Task: Look for gluten-free products only.
Action: Mouse moved to (21, 78)
Screenshot: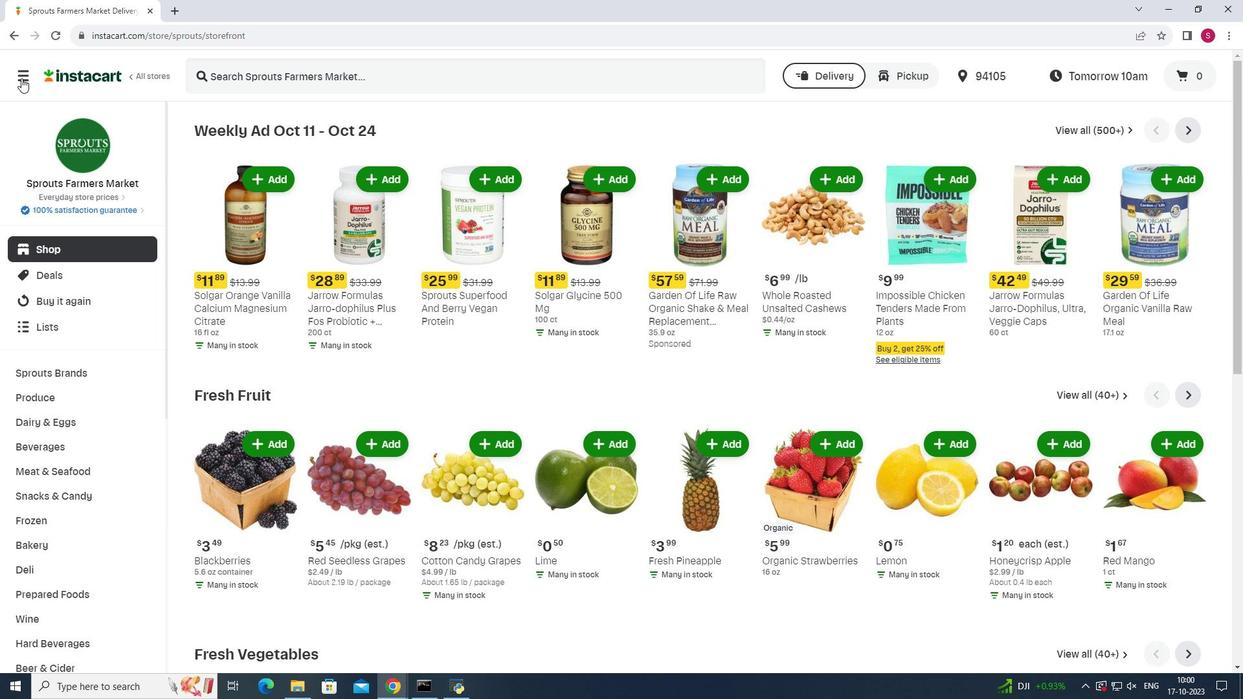 
Action: Mouse pressed left at (21, 78)
Screenshot: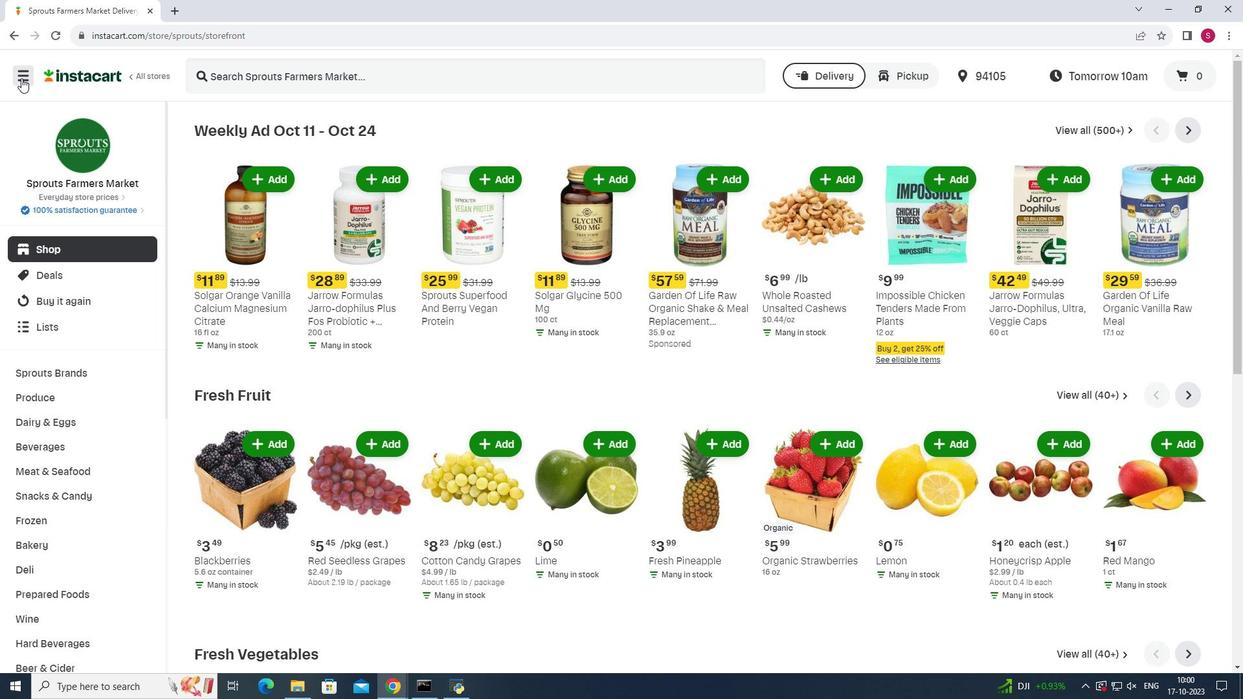 
Action: Mouse moved to (95, 339)
Screenshot: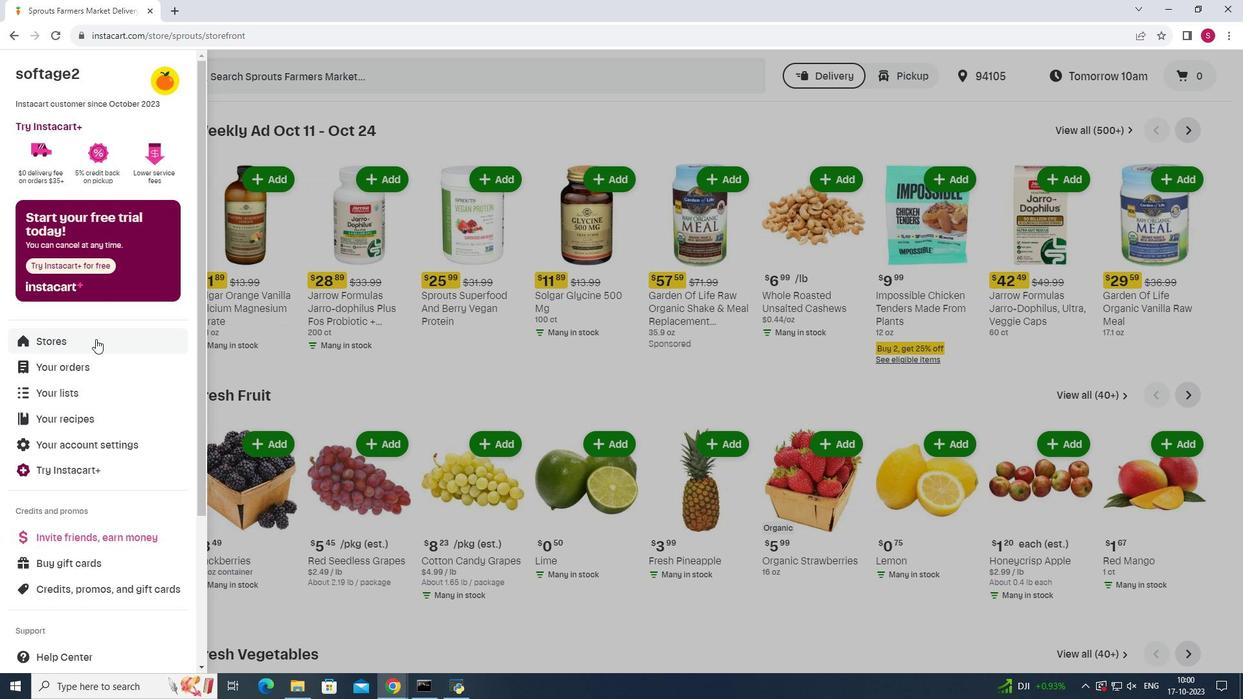
Action: Mouse pressed left at (95, 339)
Screenshot: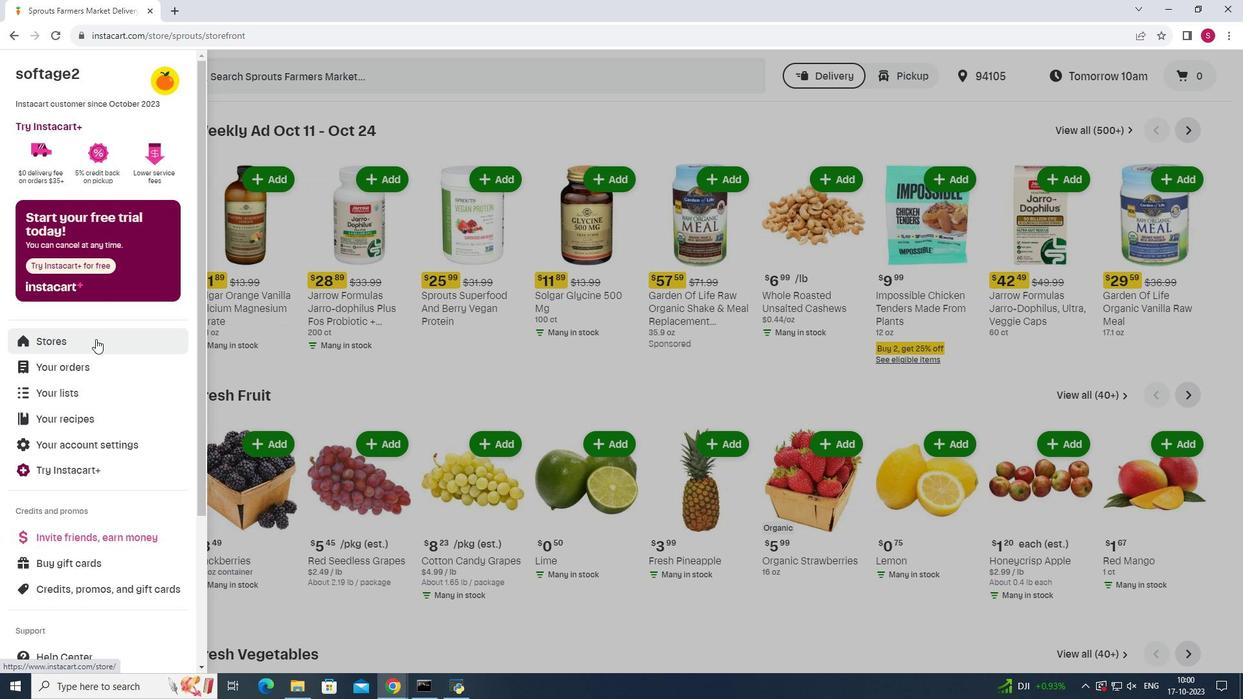 
Action: Mouse moved to (291, 112)
Screenshot: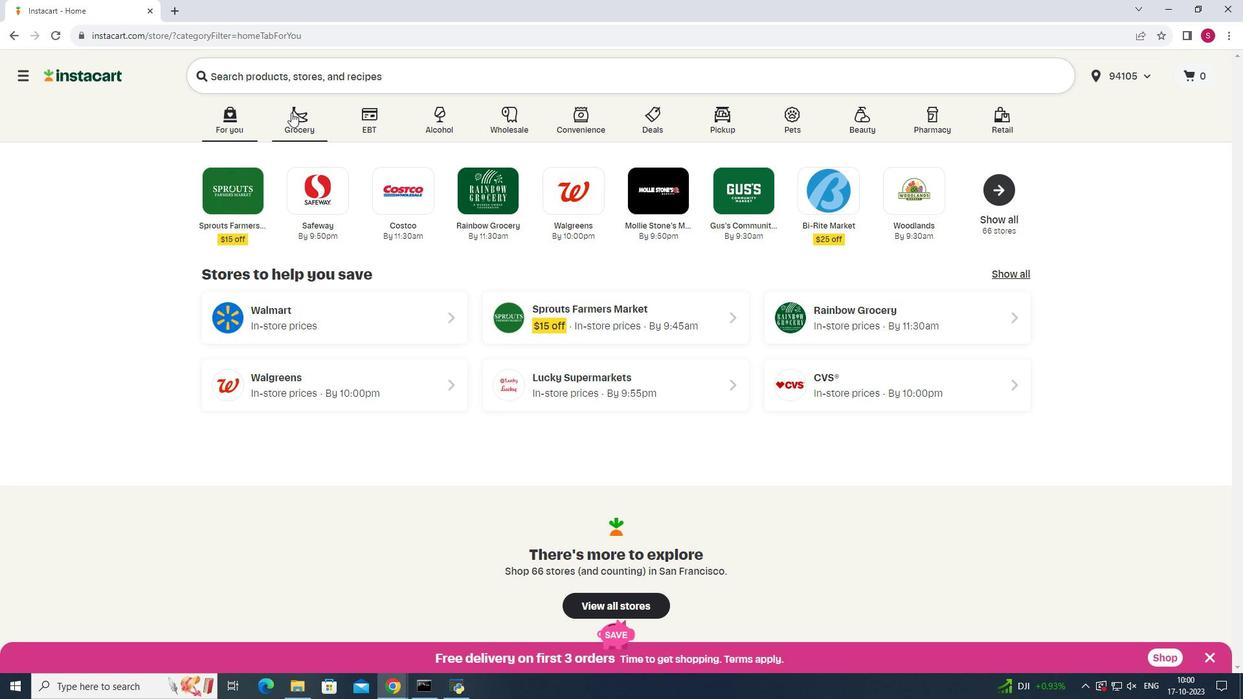 
Action: Mouse pressed left at (291, 112)
Screenshot: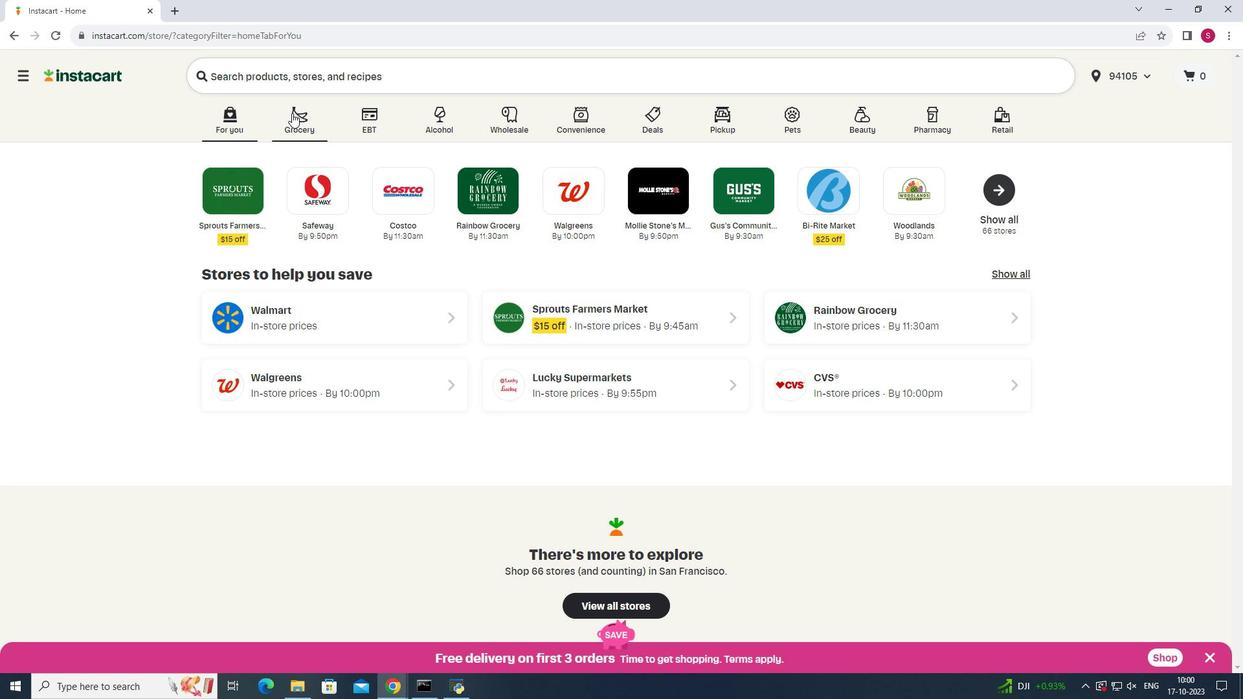 
Action: Mouse moved to (890, 182)
Screenshot: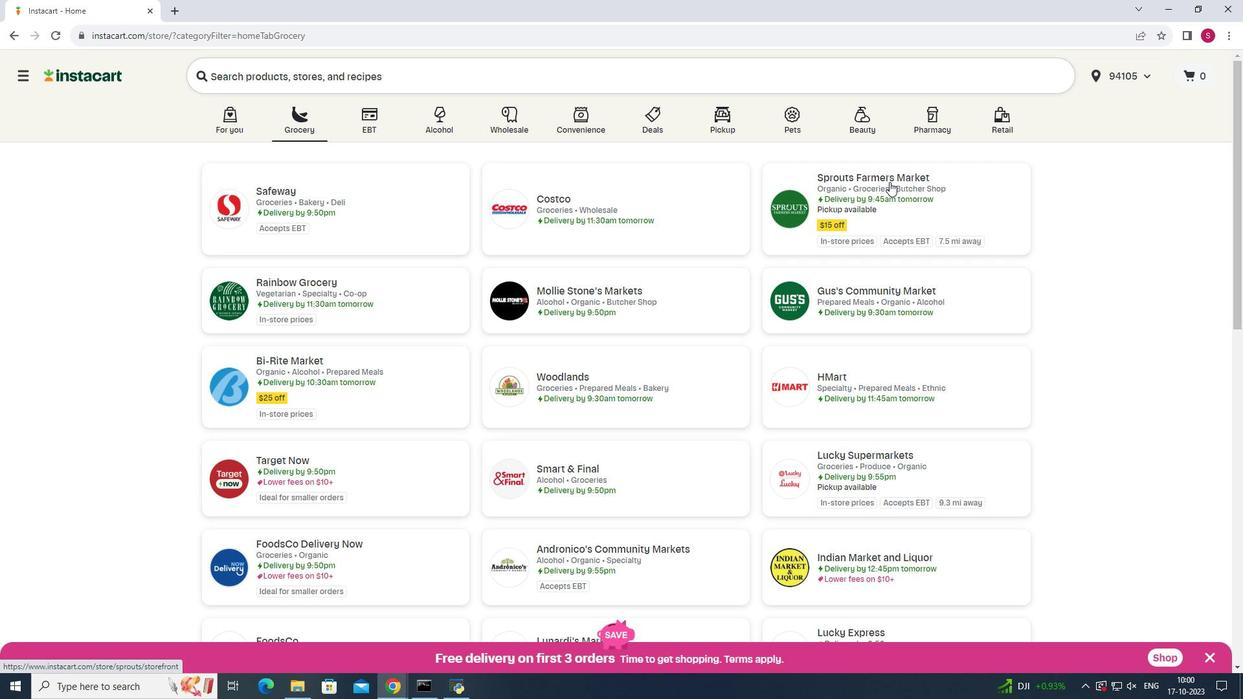 
Action: Mouse pressed left at (890, 182)
Screenshot: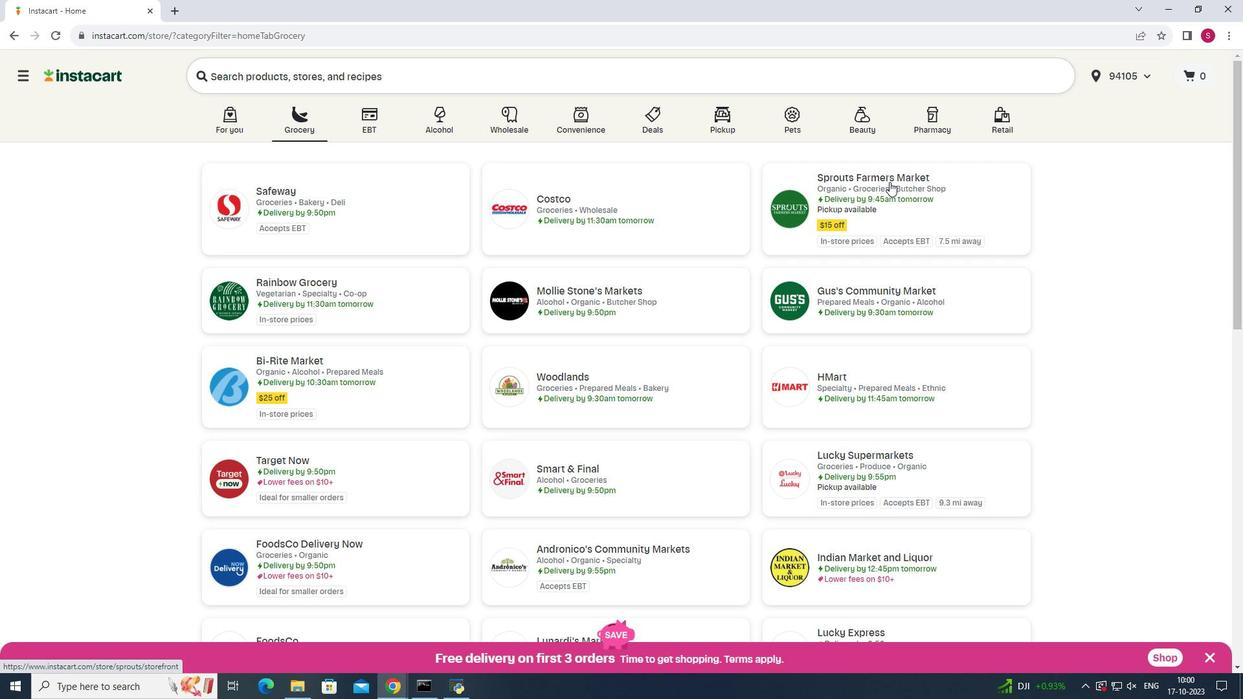 
Action: Mouse moved to (99, 491)
Screenshot: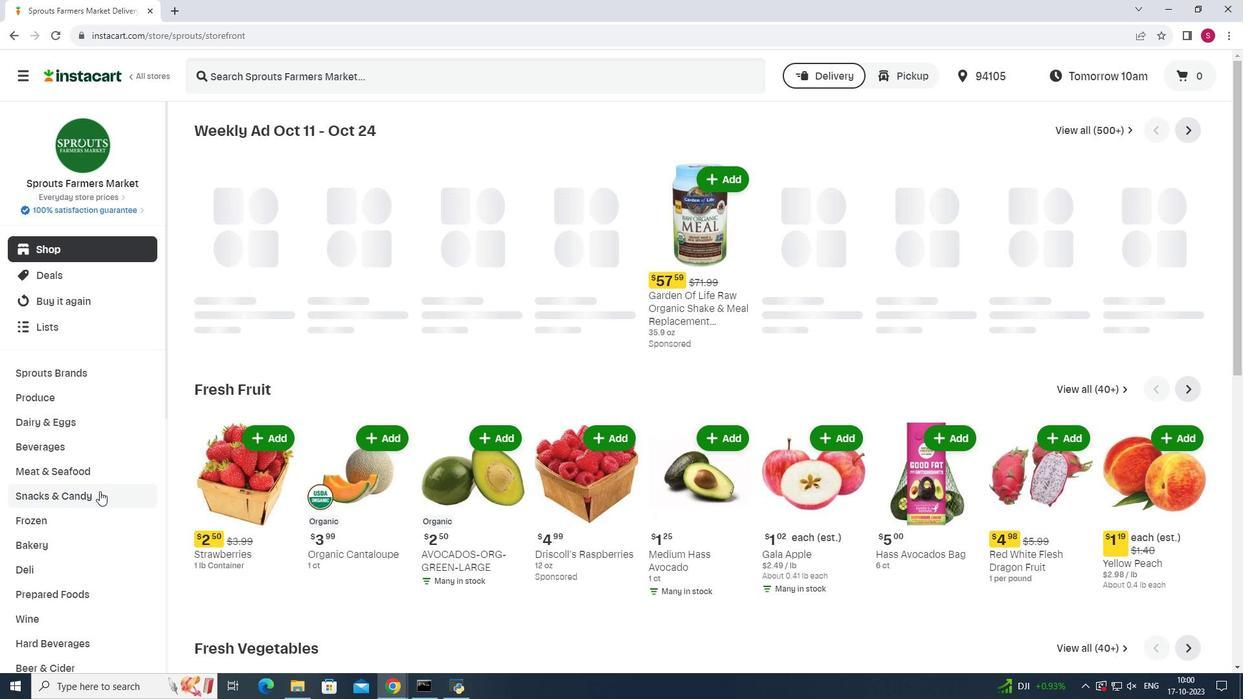 
Action: Mouse pressed left at (99, 491)
Screenshot: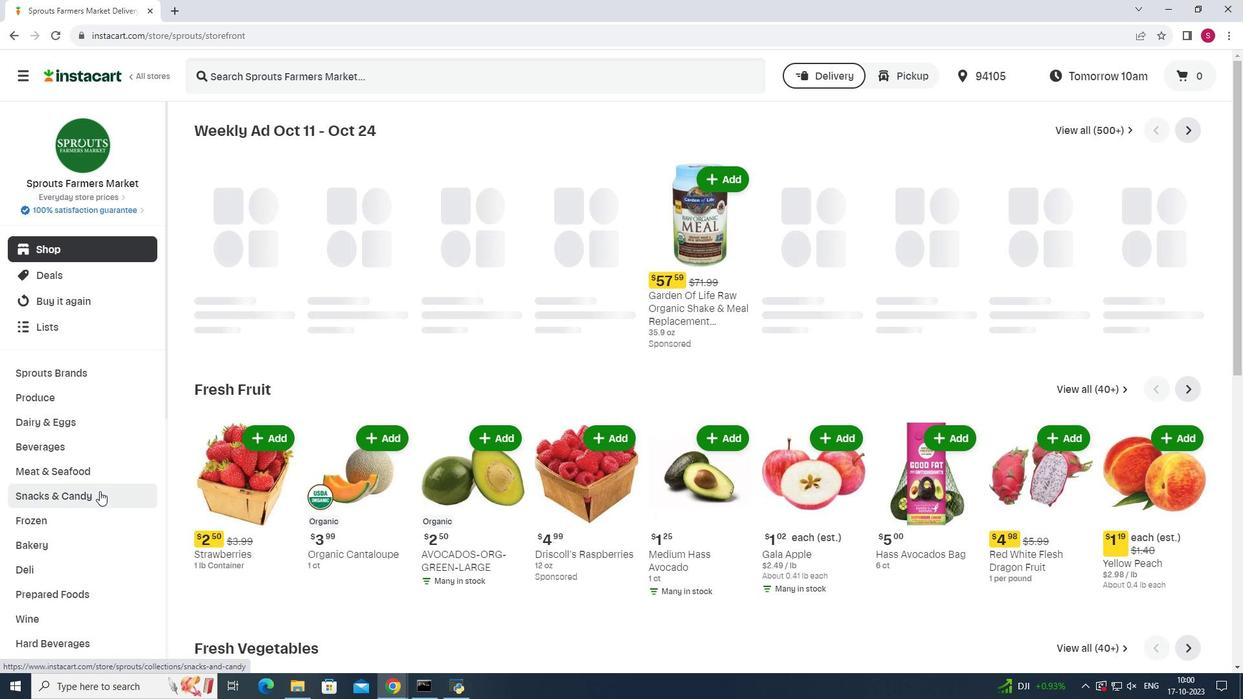 
Action: Mouse moved to (375, 160)
Screenshot: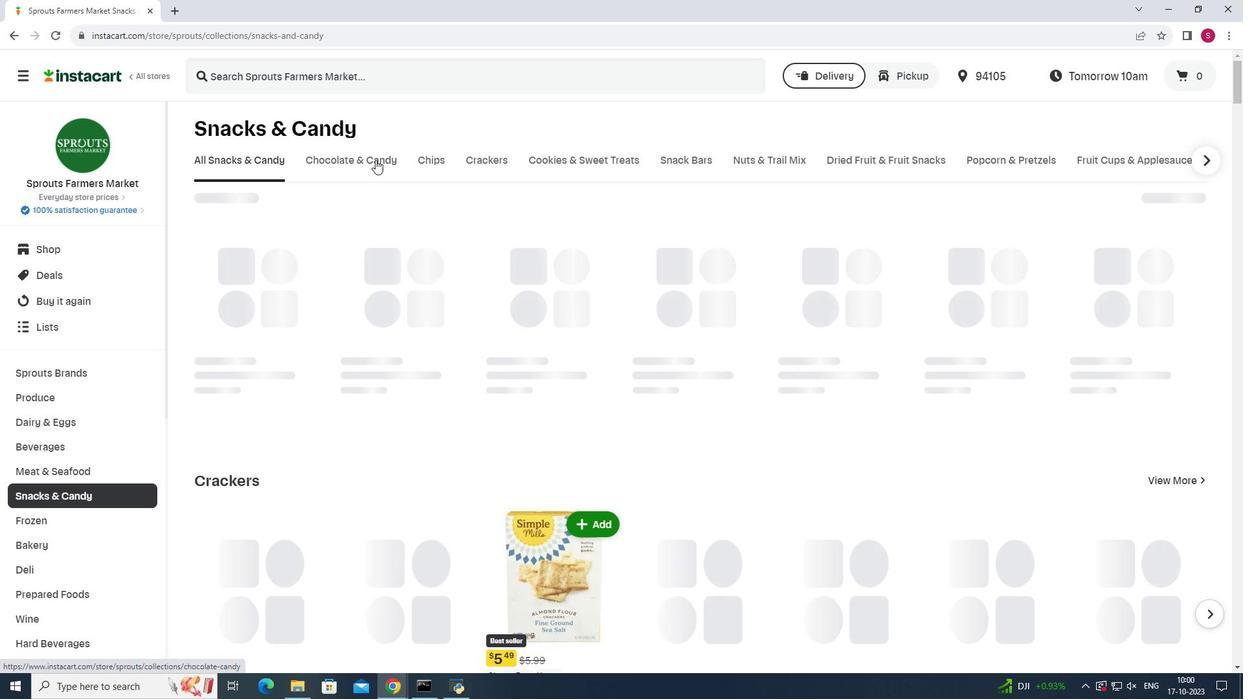 
Action: Mouse pressed left at (375, 160)
Screenshot: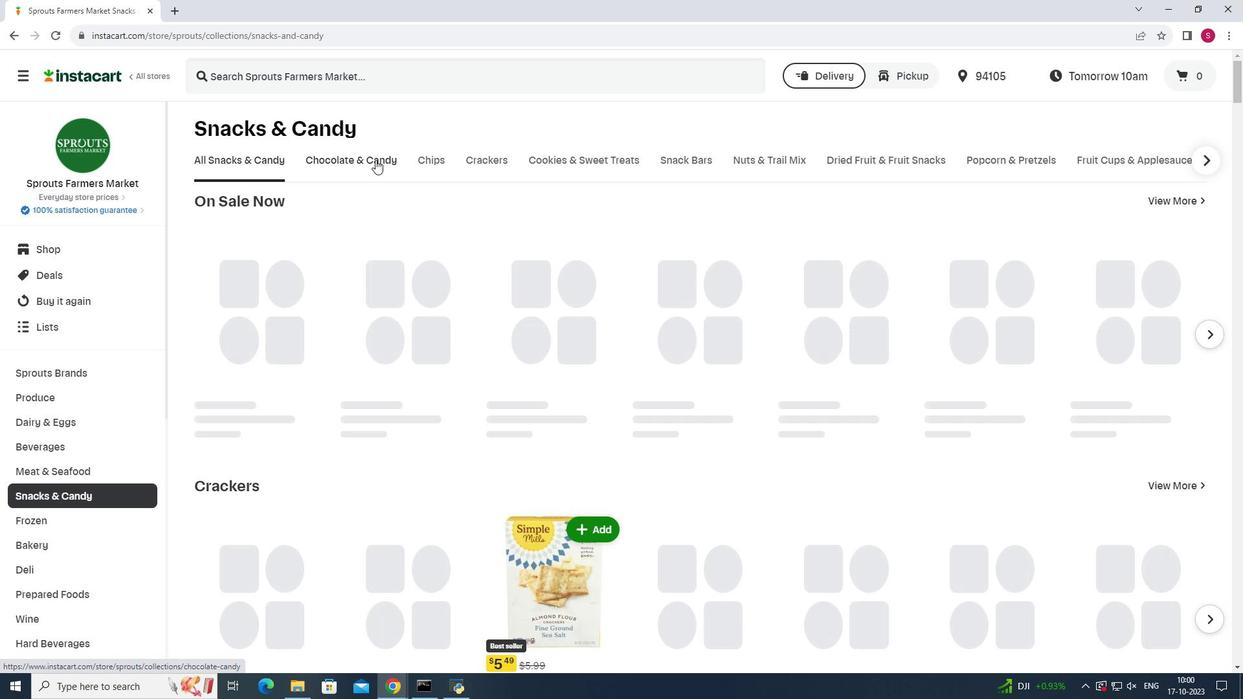 
Action: Mouse moved to (347, 215)
Screenshot: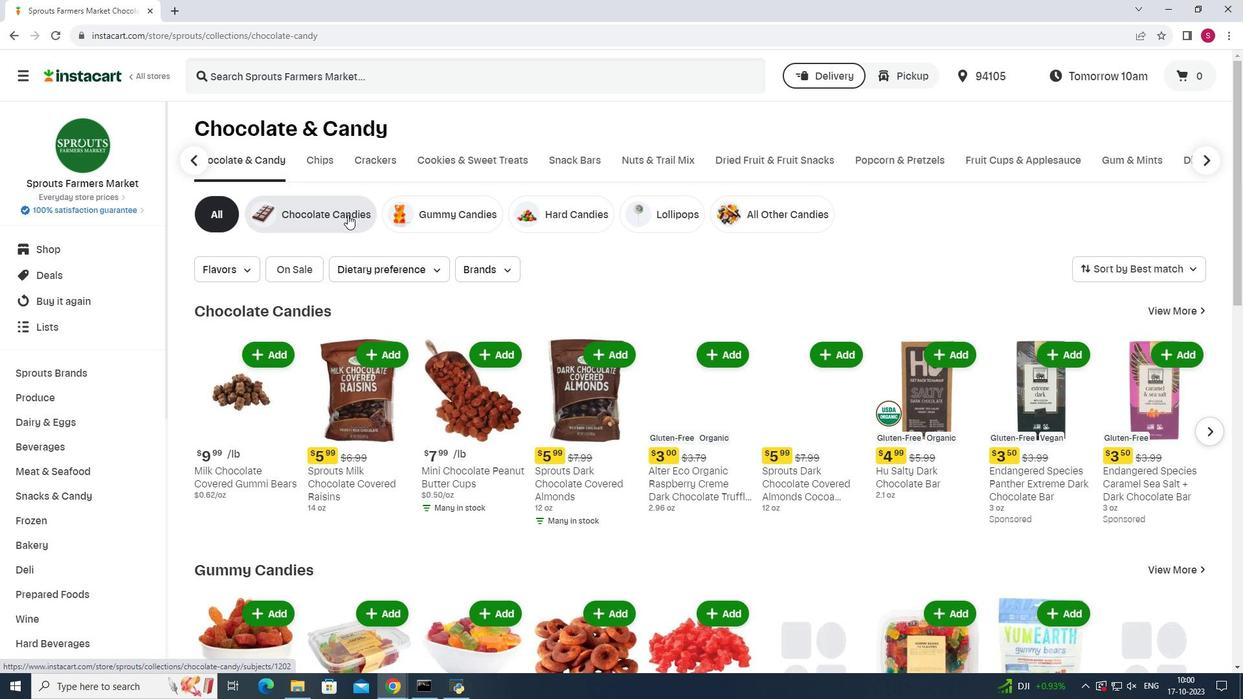 
Action: Mouse pressed left at (347, 215)
Screenshot: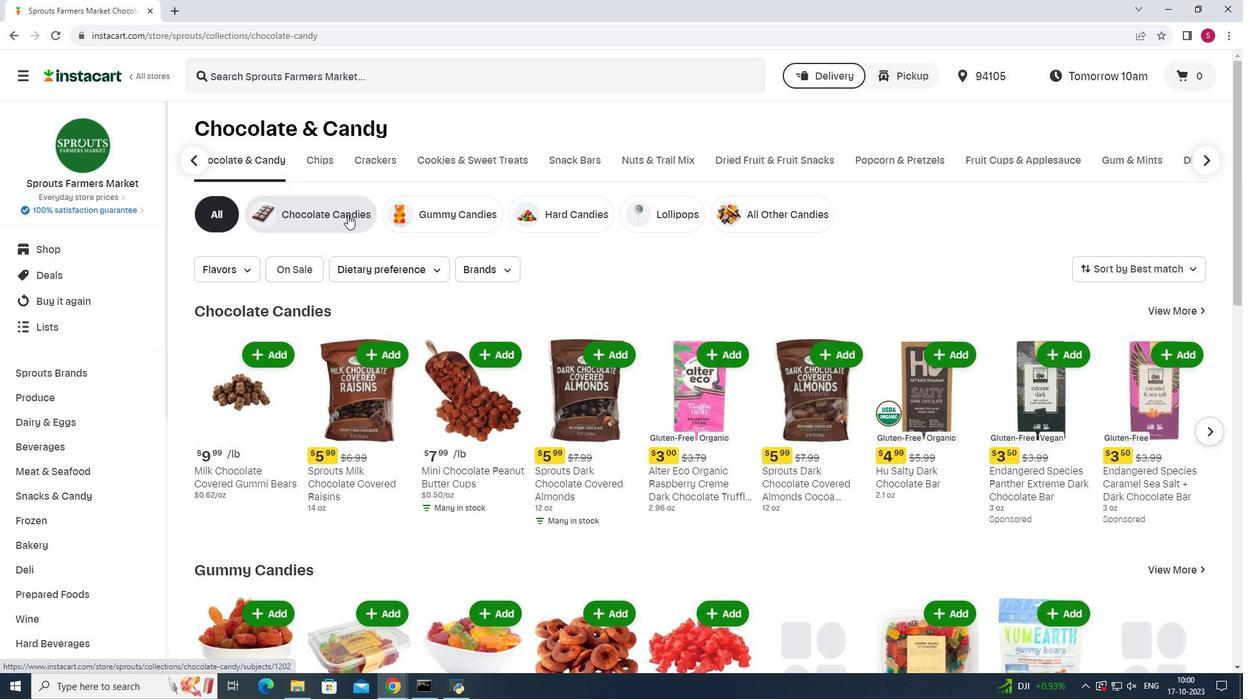 
Action: Mouse moved to (437, 270)
Screenshot: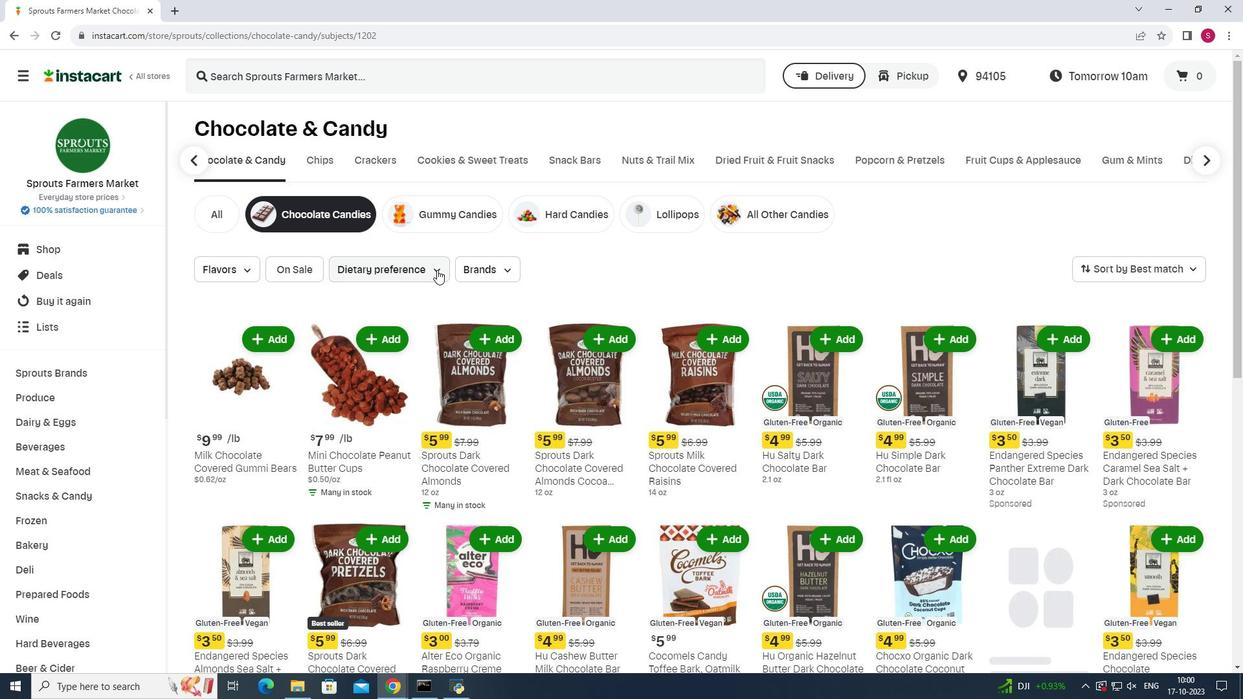 
Action: Mouse pressed left at (437, 270)
Screenshot: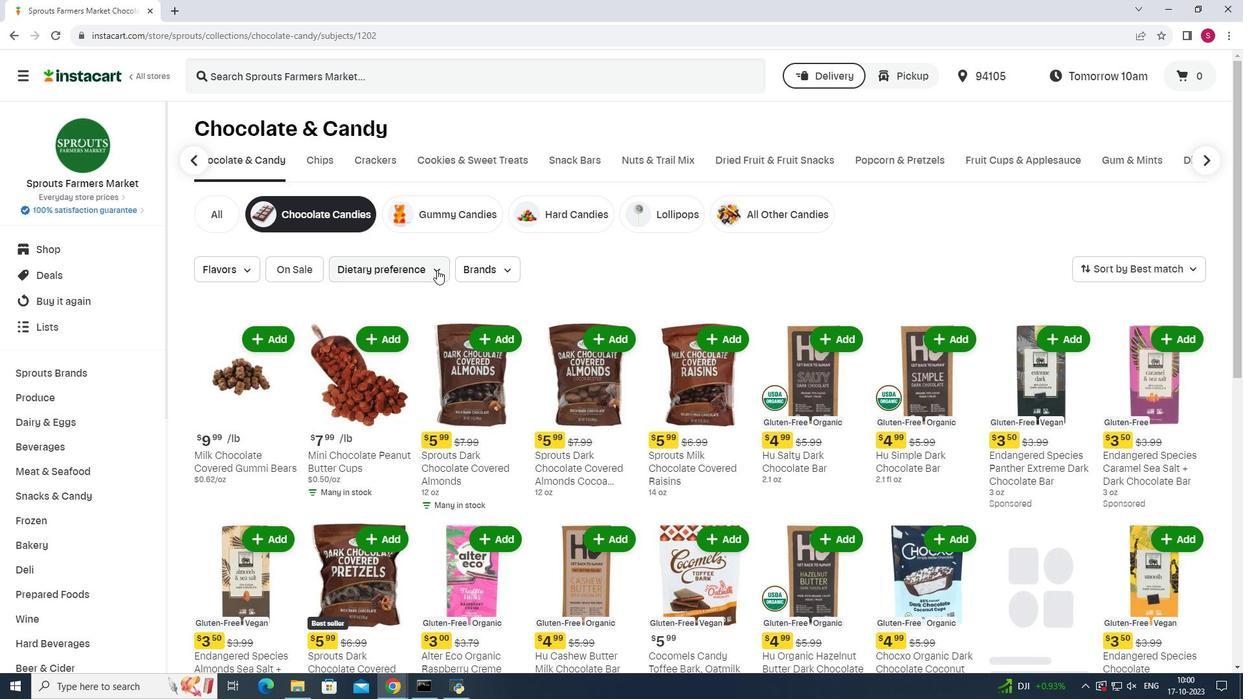 
Action: Mouse moved to (348, 340)
Screenshot: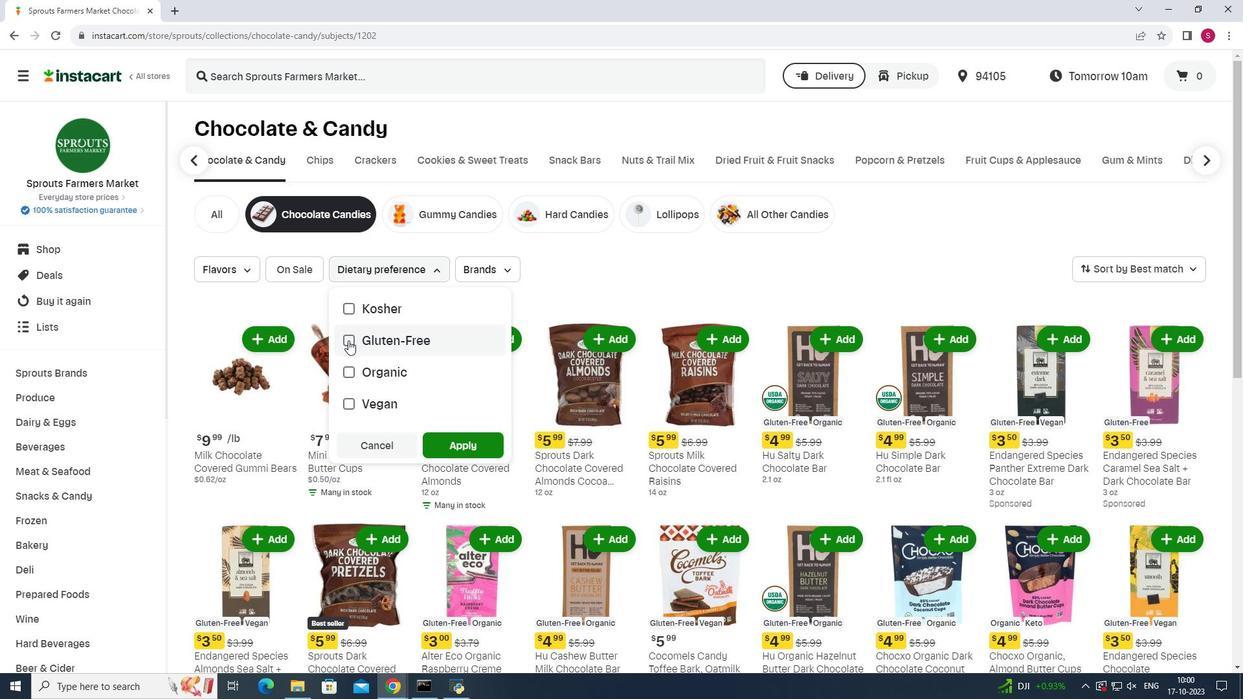 
Action: Mouse pressed left at (348, 340)
Screenshot: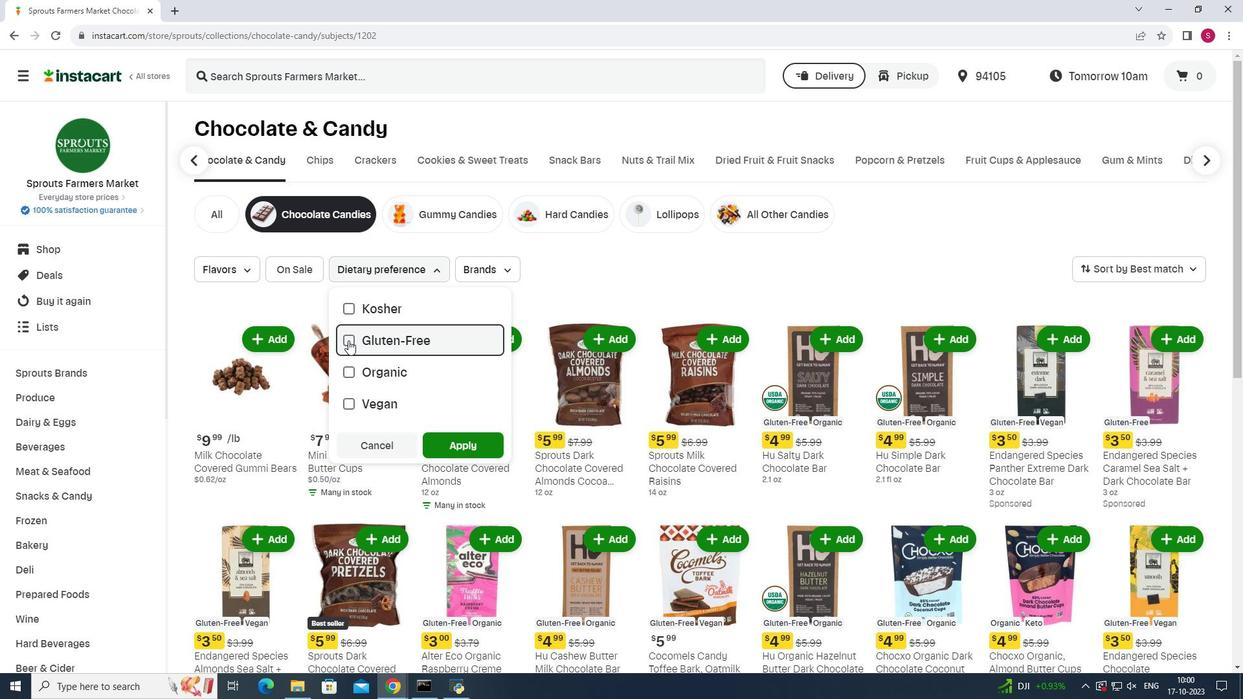 
Action: Mouse moved to (458, 443)
Screenshot: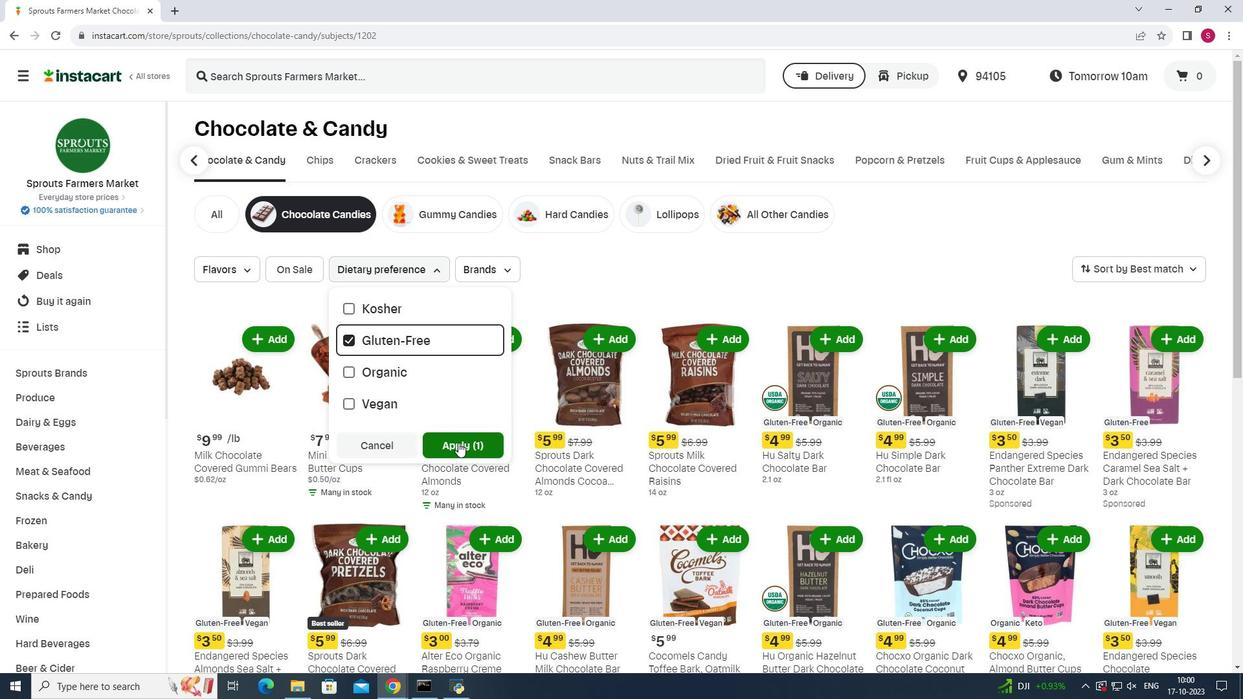 
Action: Mouse pressed left at (458, 443)
Screenshot: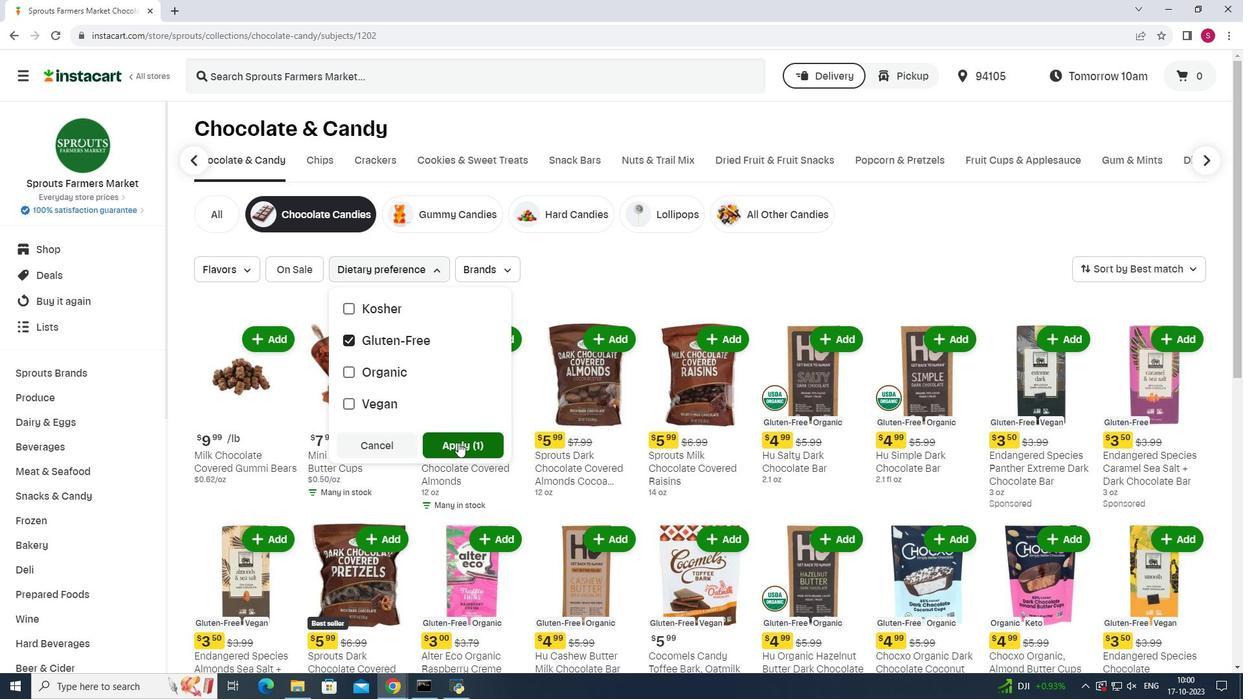 
Action: Mouse moved to (966, 263)
Screenshot: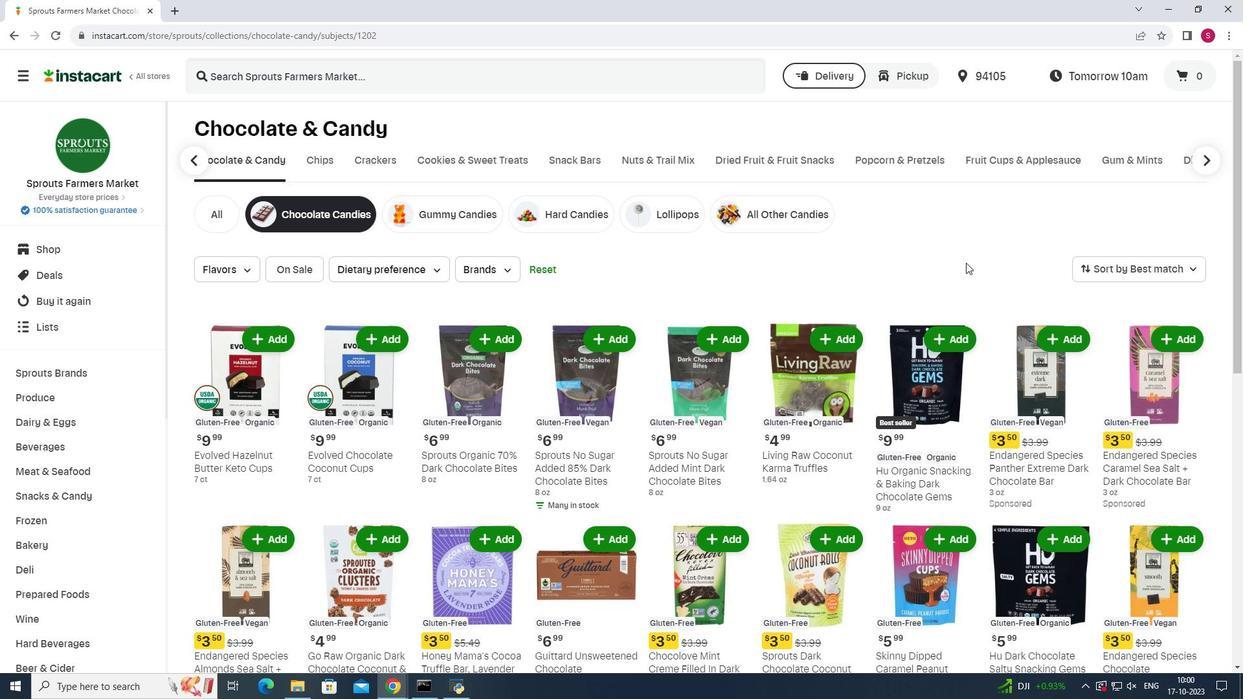 
Action: Mouse scrolled (966, 262) with delta (0, 0)
Screenshot: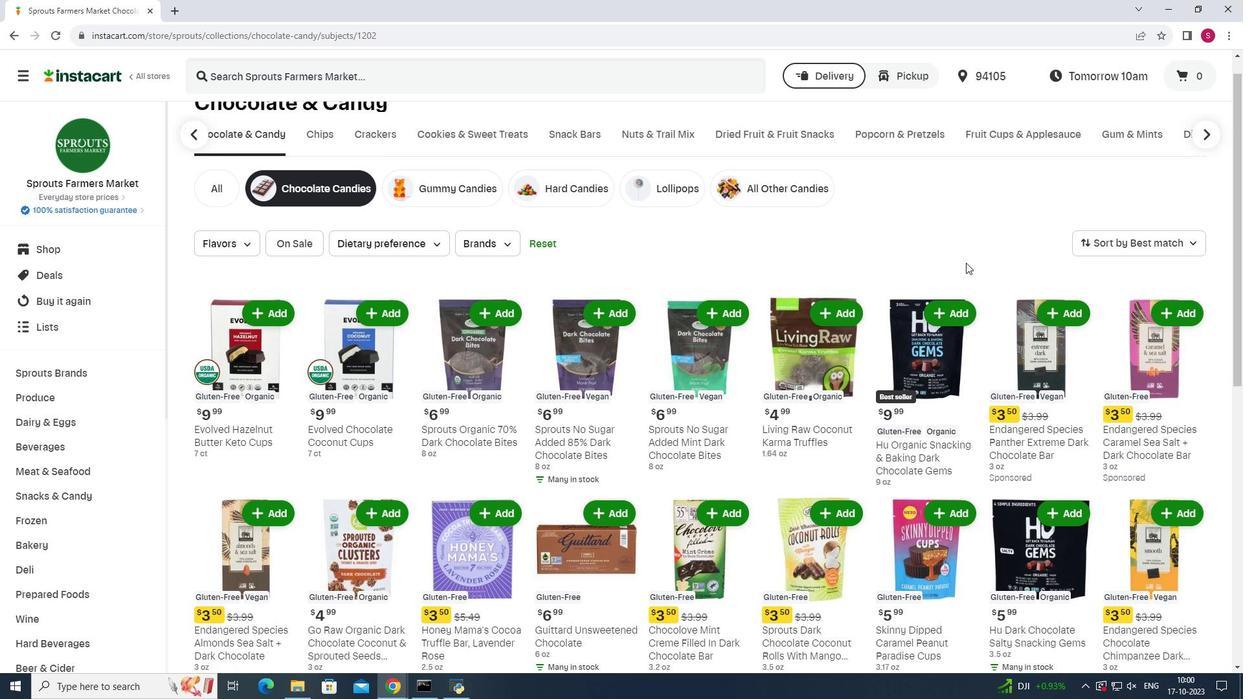 
Action: Mouse scrolled (966, 262) with delta (0, 0)
Screenshot: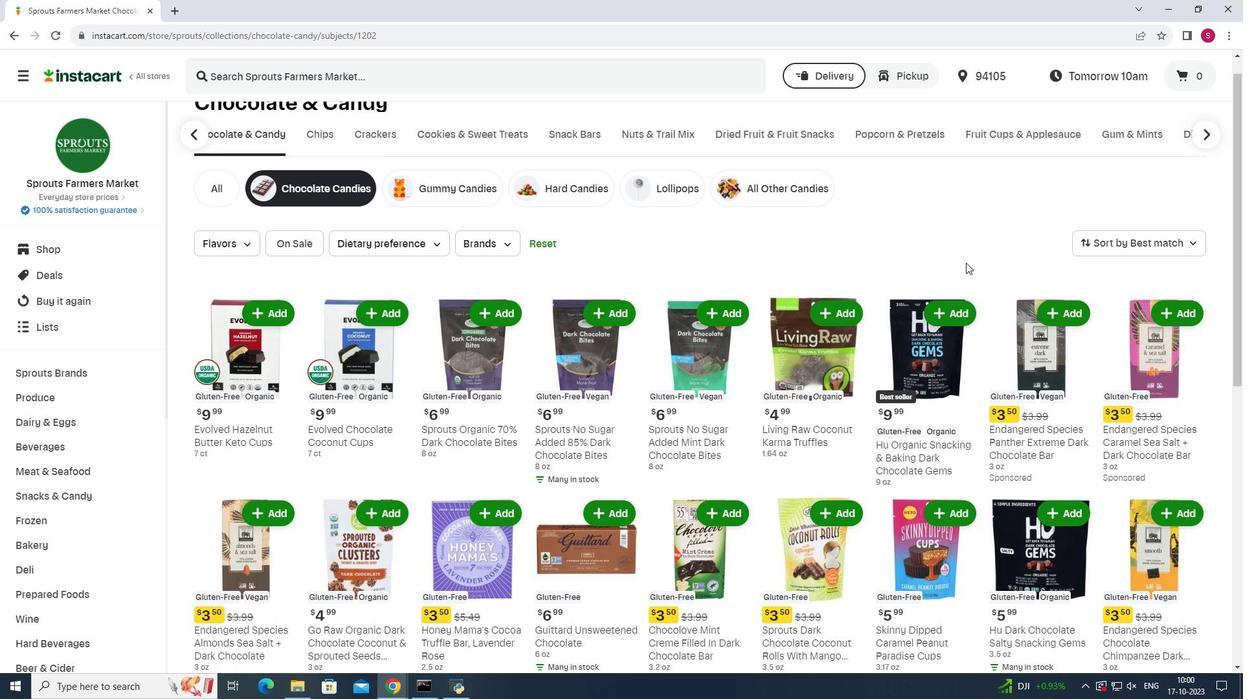 
Action: Mouse scrolled (966, 262) with delta (0, 0)
Screenshot: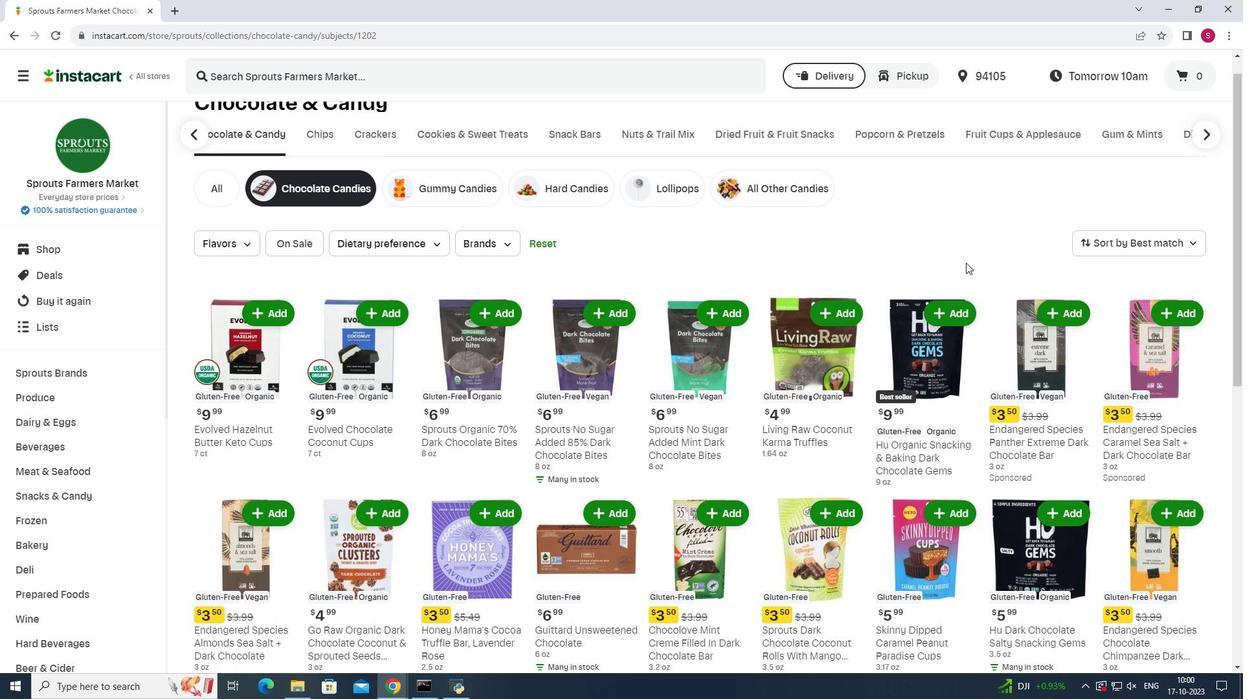 
Action: Mouse scrolled (966, 262) with delta (0, 0)
Screenshot: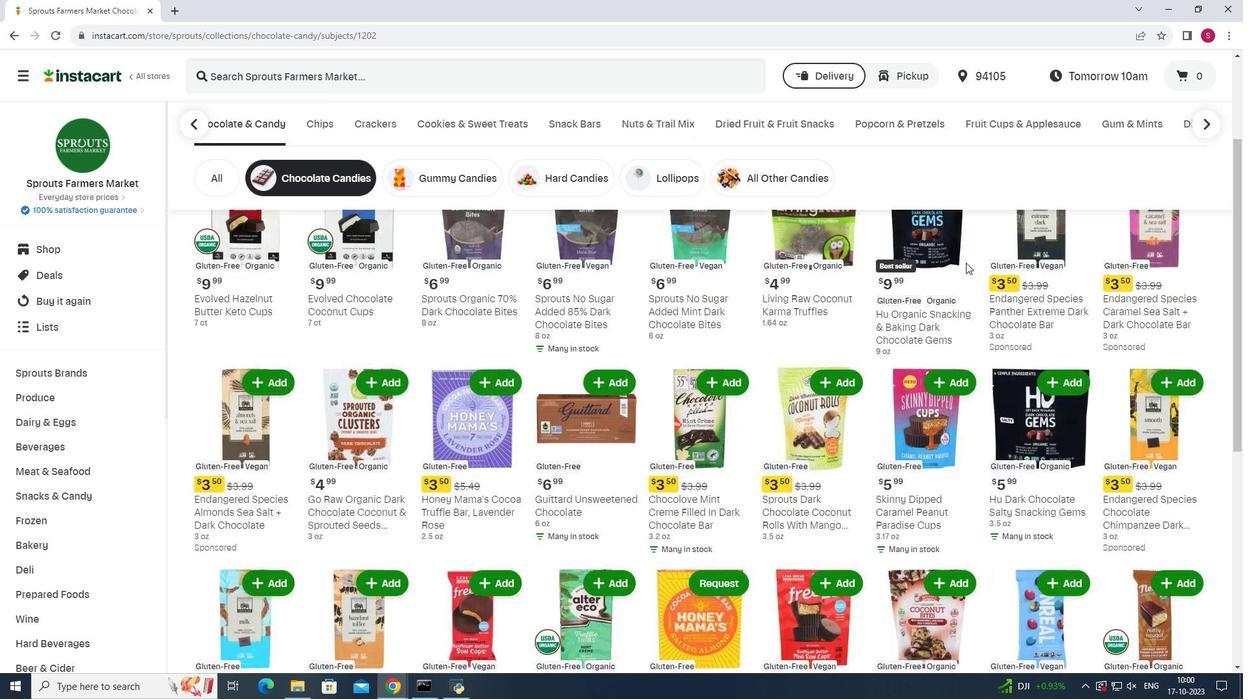 
Action: Mouse scrolled (966, 262) with delta (0, 0)
Screenshot: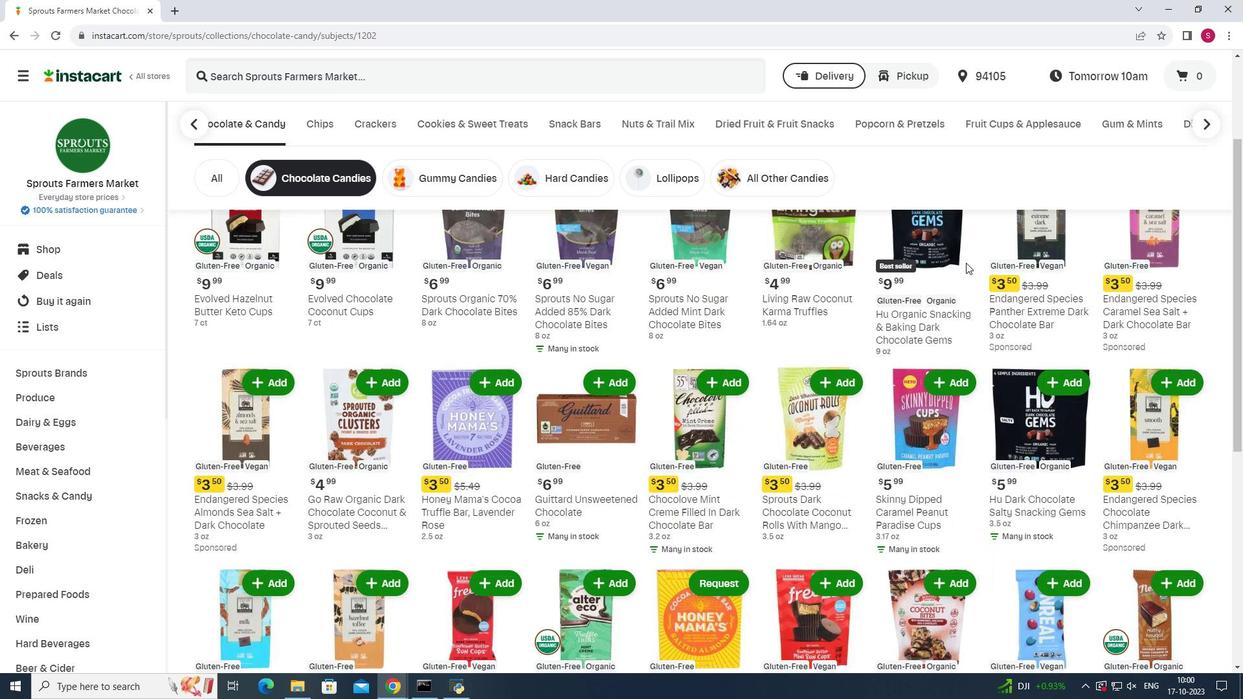
Action: Mouse scrolled (966, 262) with delta (0, 0)
Screenshot: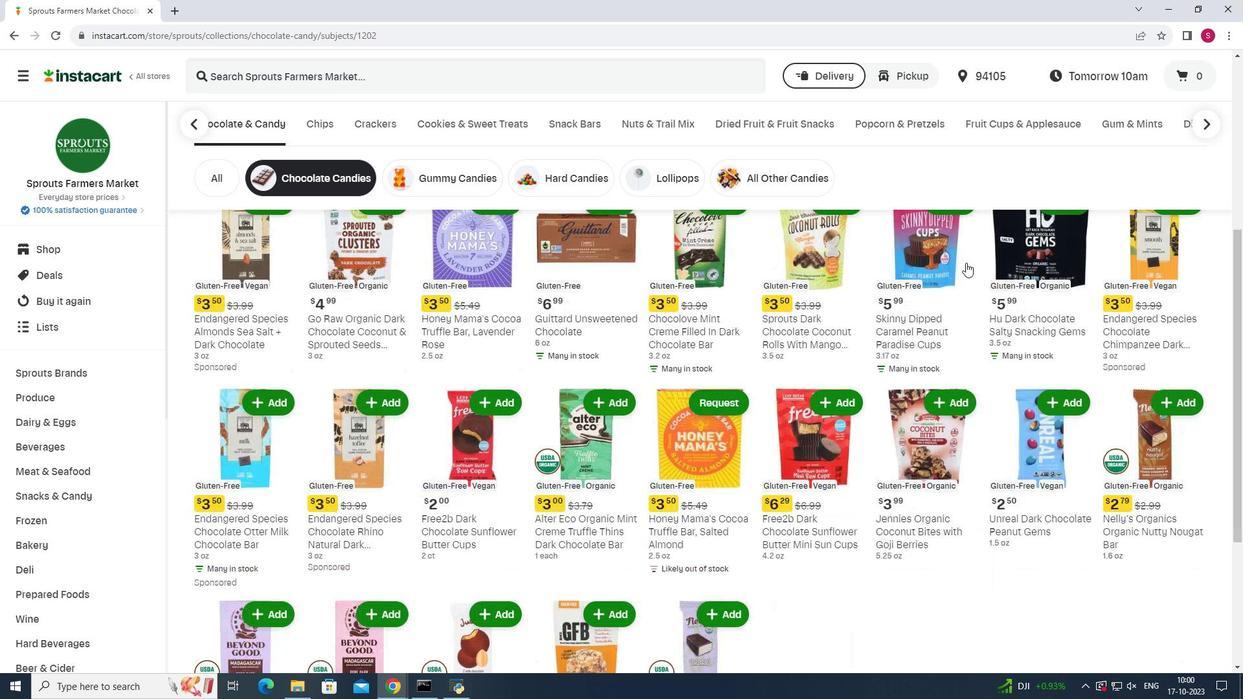 
Action: Mouse scrolled (966, 262) with delta (0, 0)
Screenshot: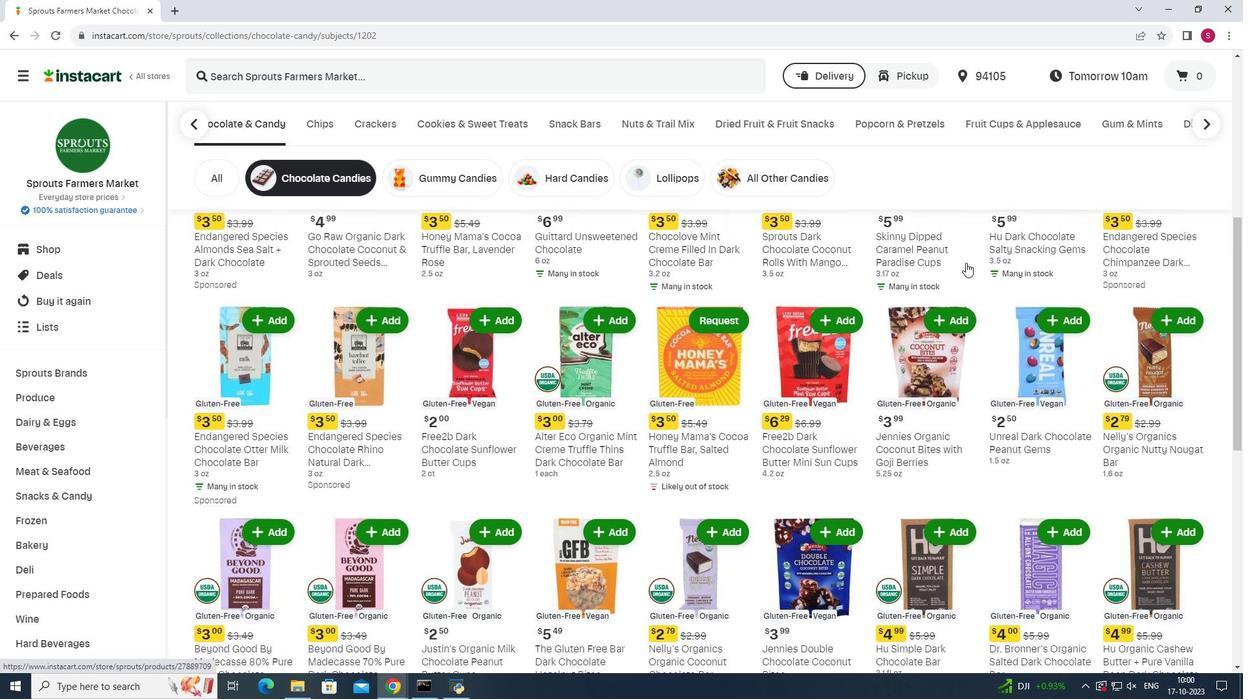 
Action: Mouse scrolled (966, 262) with delta (0, 0)
Screenshot: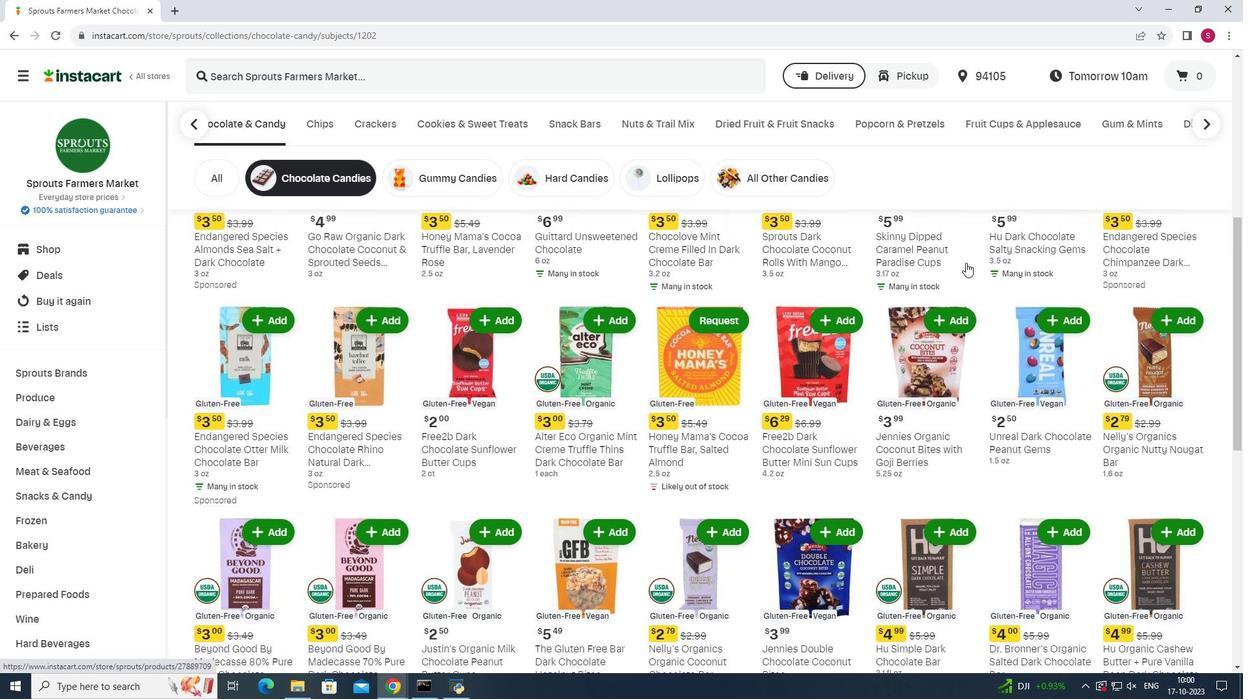
Action: Mouse scrolled (966, 262) with delta (0, 0)
Screenshot: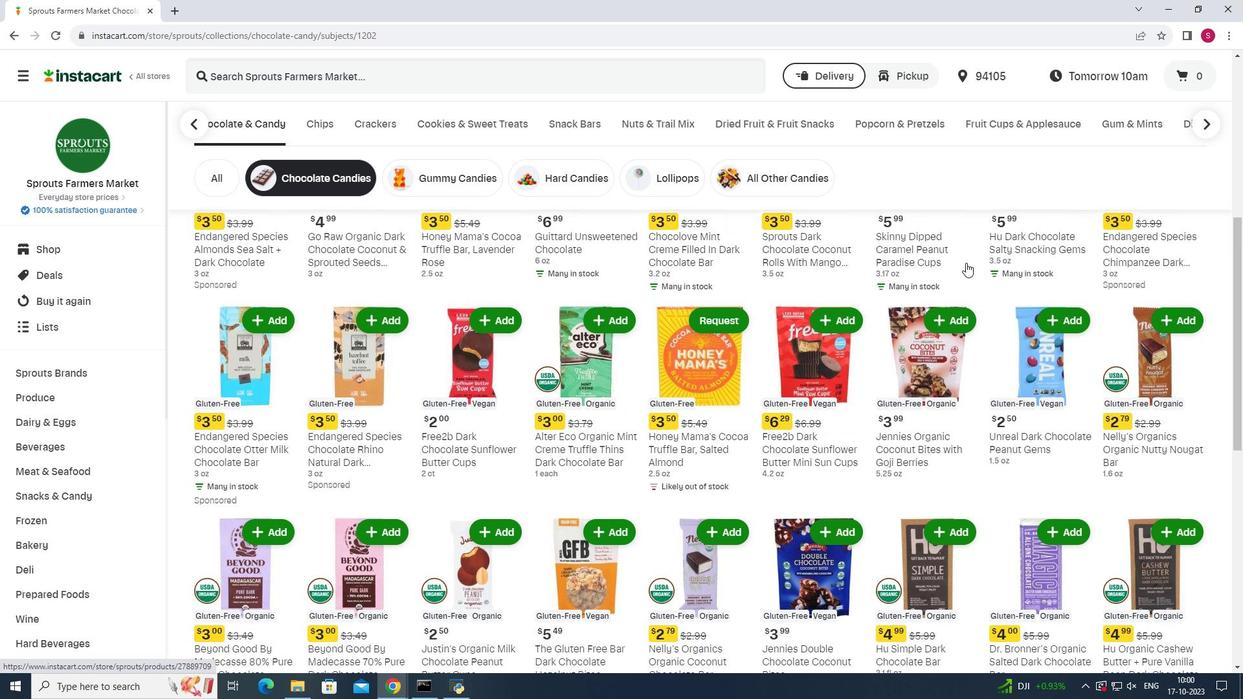 
Action: Mouse scrolled (966, 262) with delta (0, 0)
Screenshot: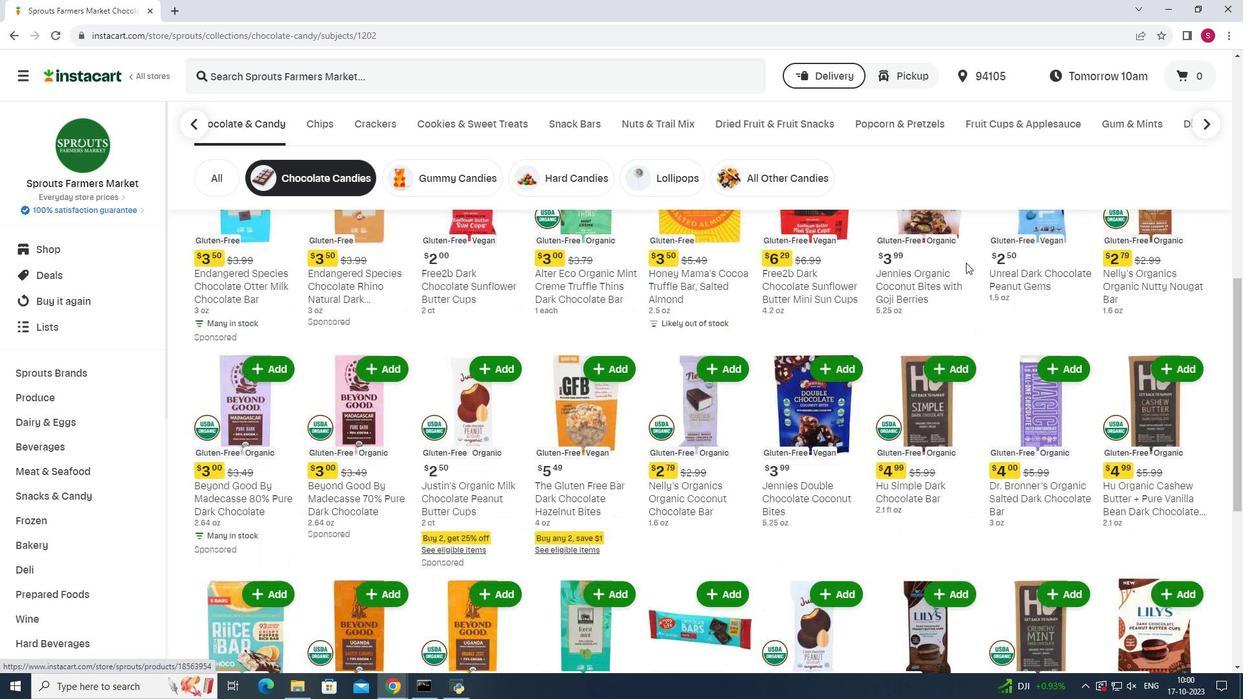 
Action: Mouse scrolled (966, 262) with delta (0, 0)
Screenshot: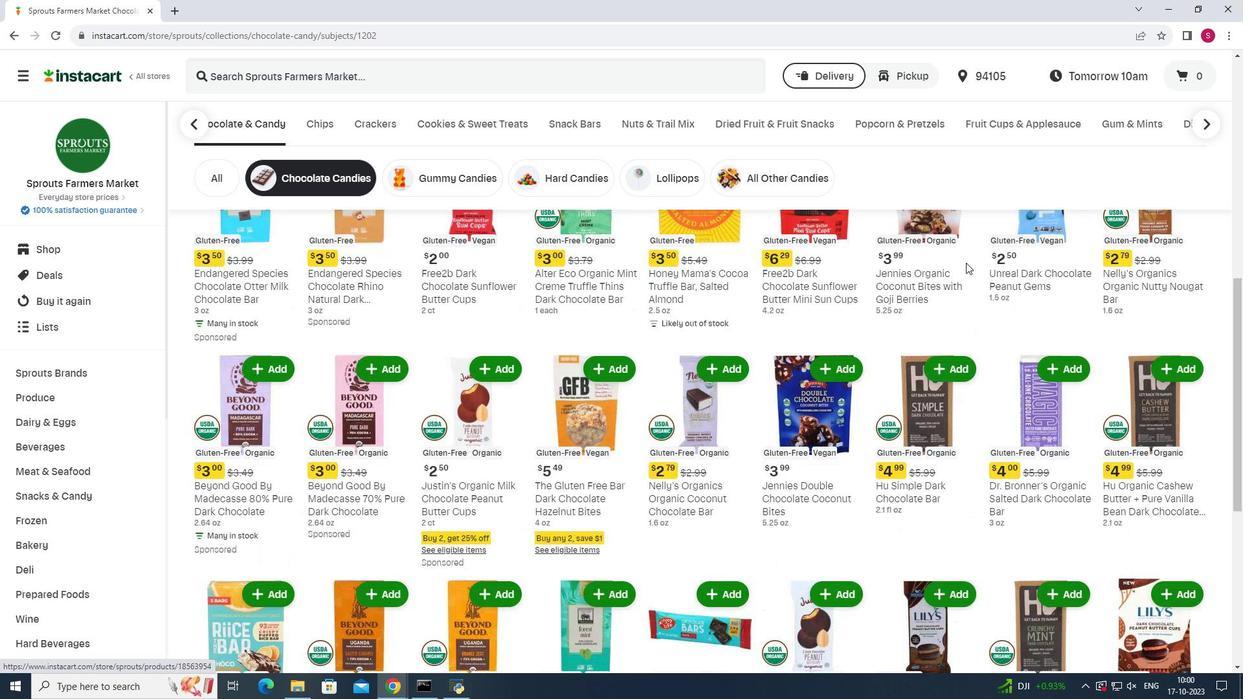
Action: Mouse scrolled (966, 262) with delta (0, 0)
Screenshot: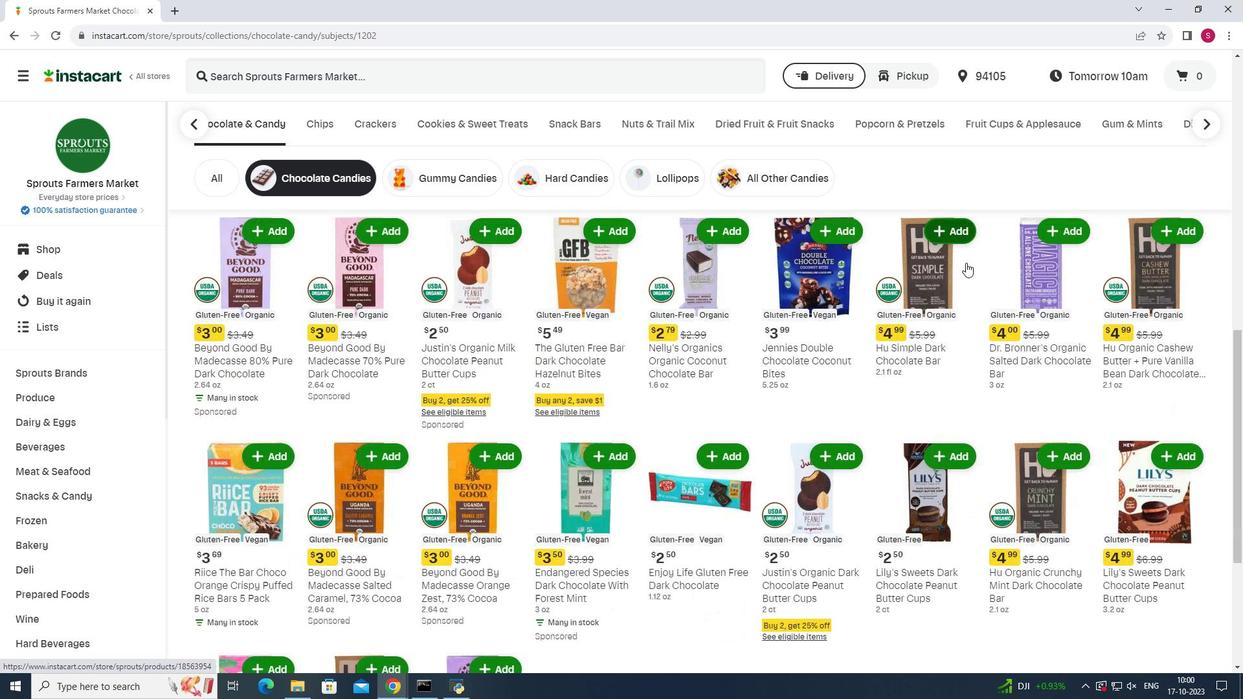 
Action: Mouse scrolled (966, 262) with delta (0, 0)
Screenshot: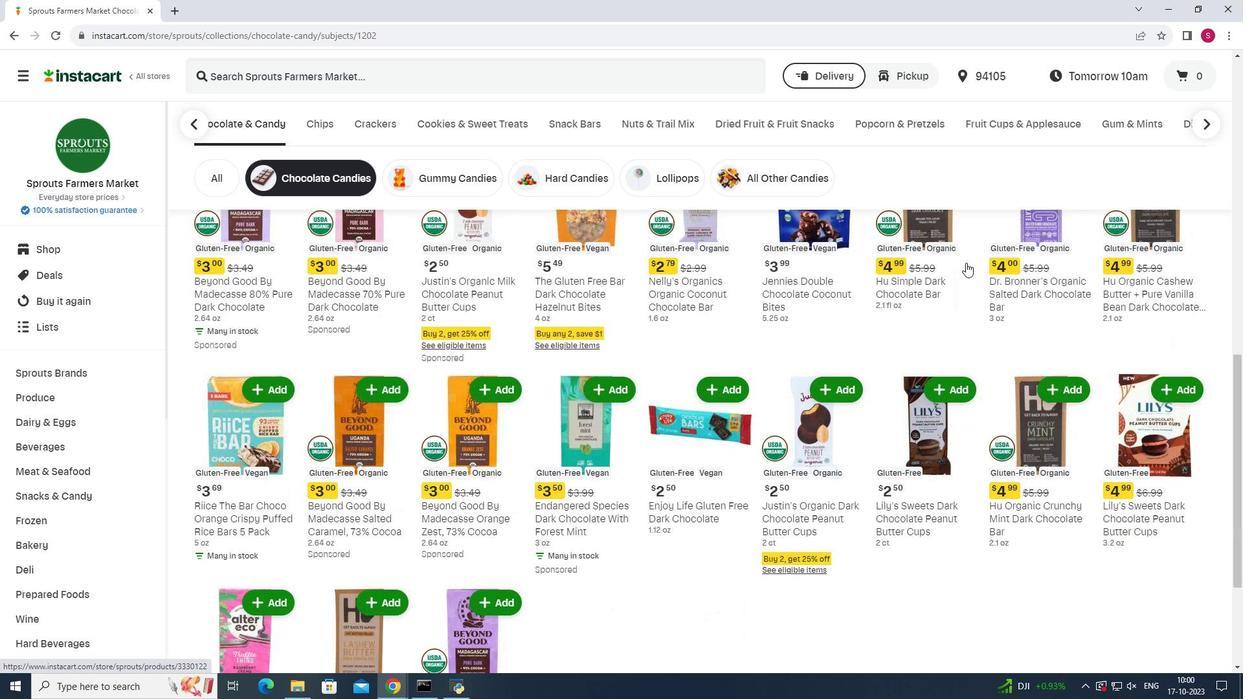
Action: Mouse scrolled (966, 262) with delta (0, 0)
Screenshot: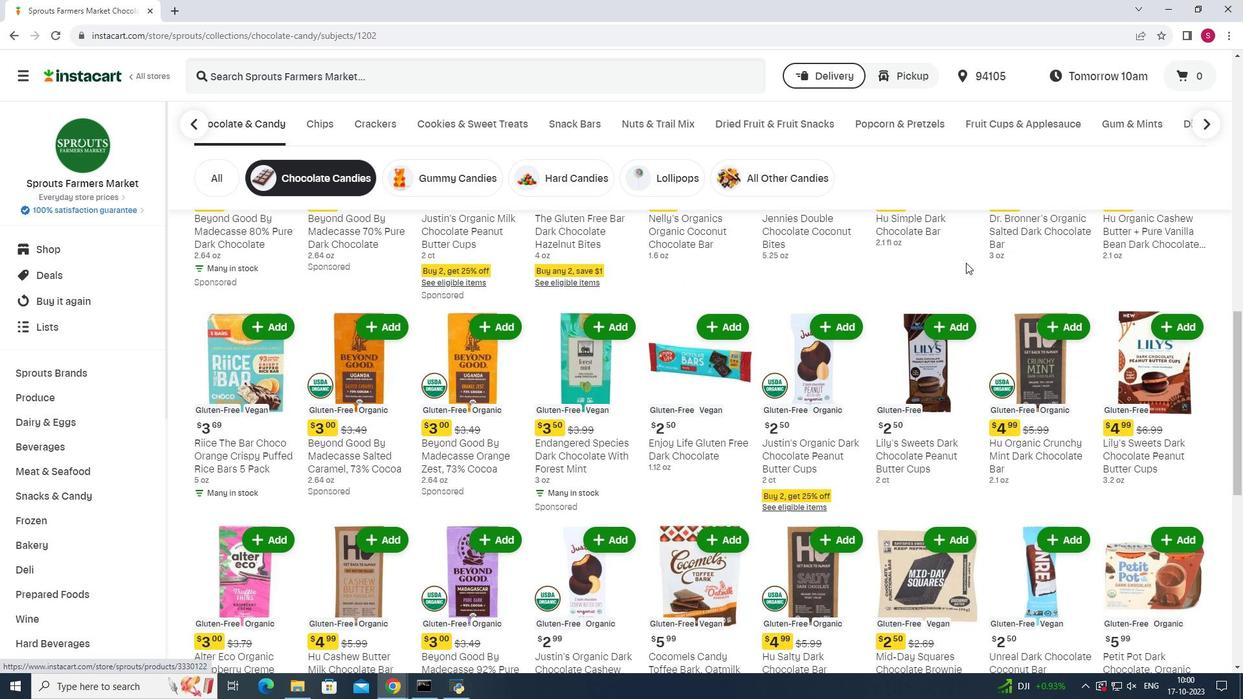 
Action: Mouse scrolled (966, 262) with delta (0, 0)
Screenshot: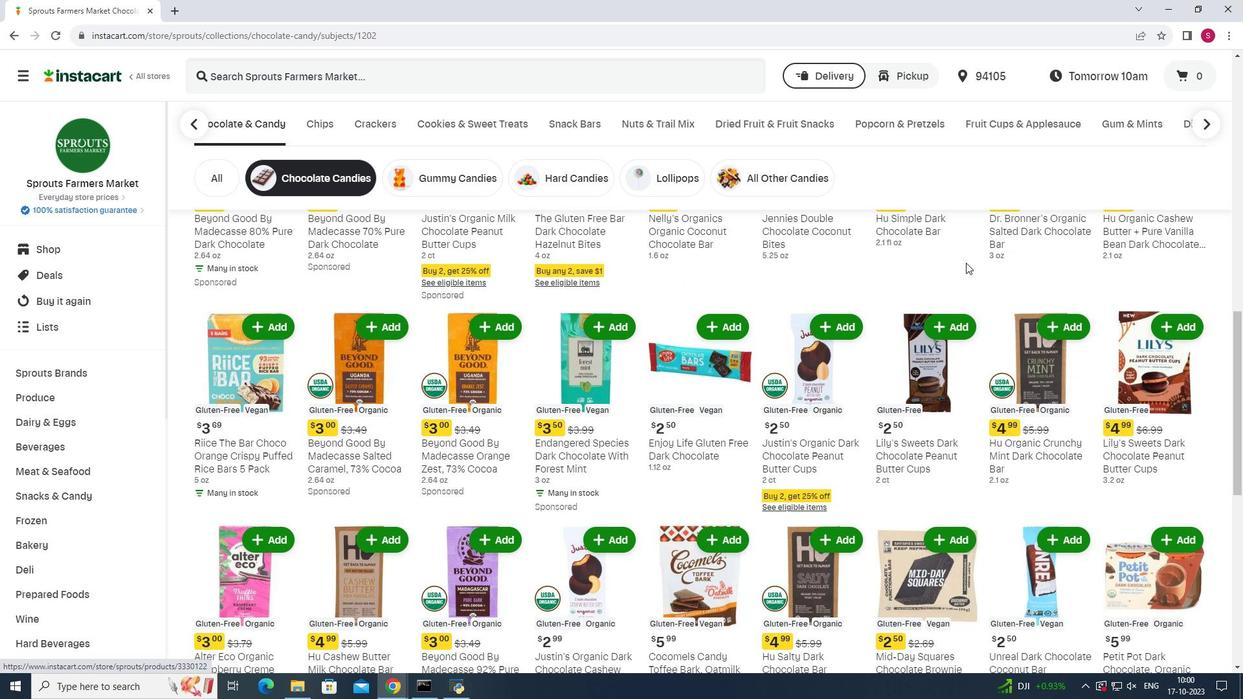 
Action: Mouse scrolled (966, 262) with delta (0, 0)
Screenshot: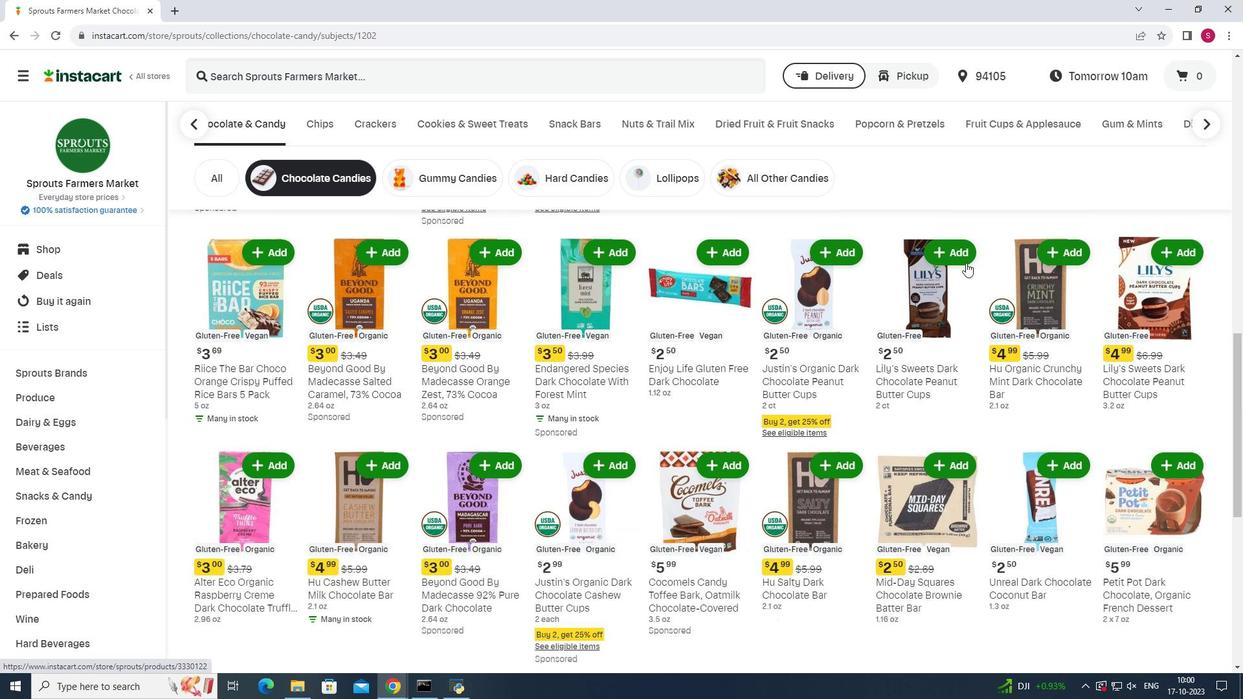 
Action: Mouse scrolled (966, 262) with delta (0, 0)
Screenshot: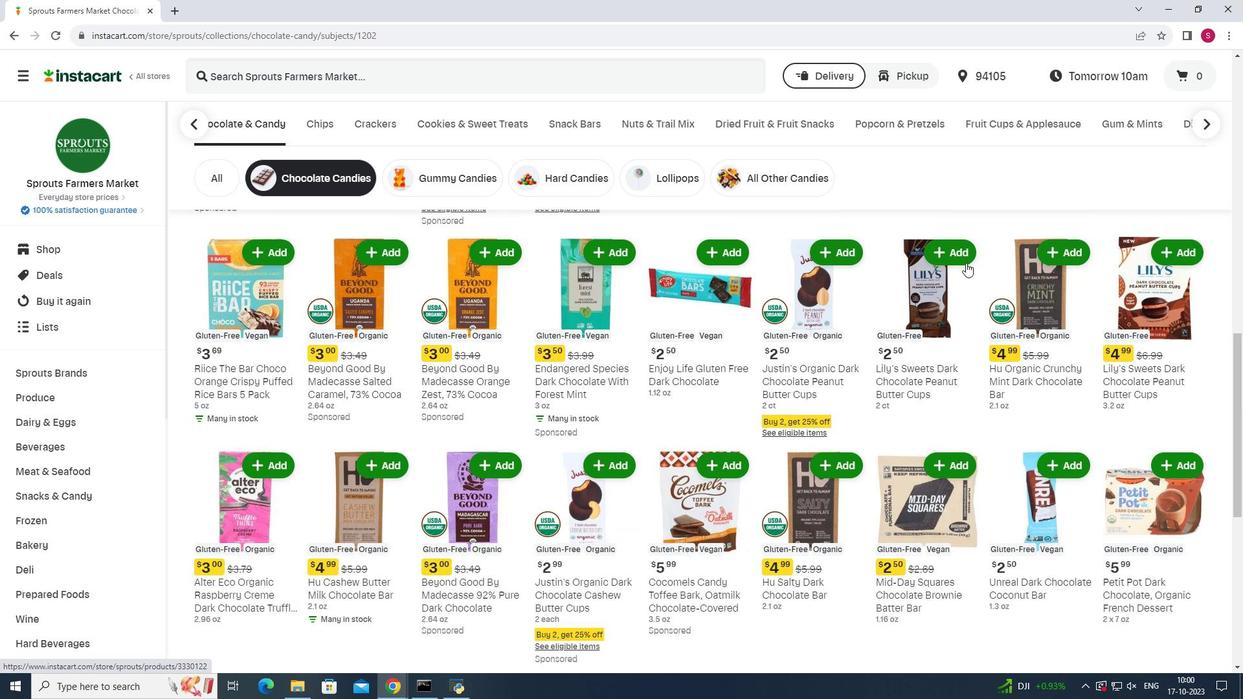 
Action: Mouse scrolled (966, 262) with delta (0, 0)
Screenshot: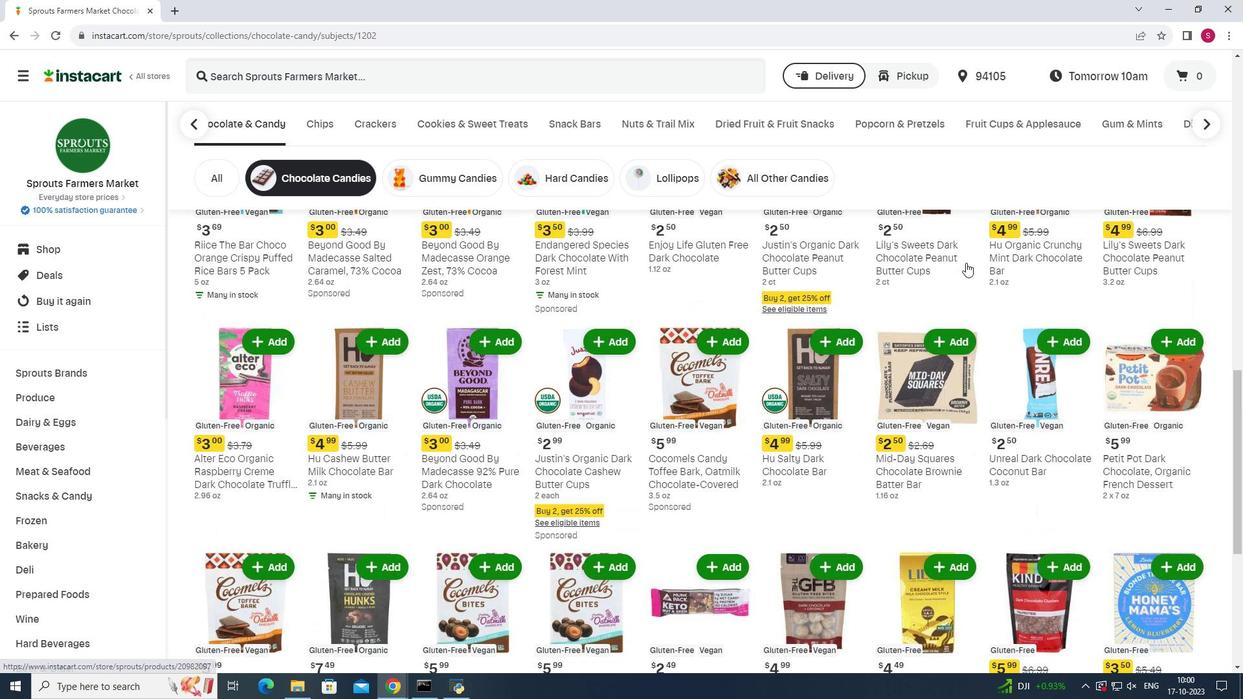 
Action: Mouse scrolled (966, 262) with delta (0, 0)
Screenshot: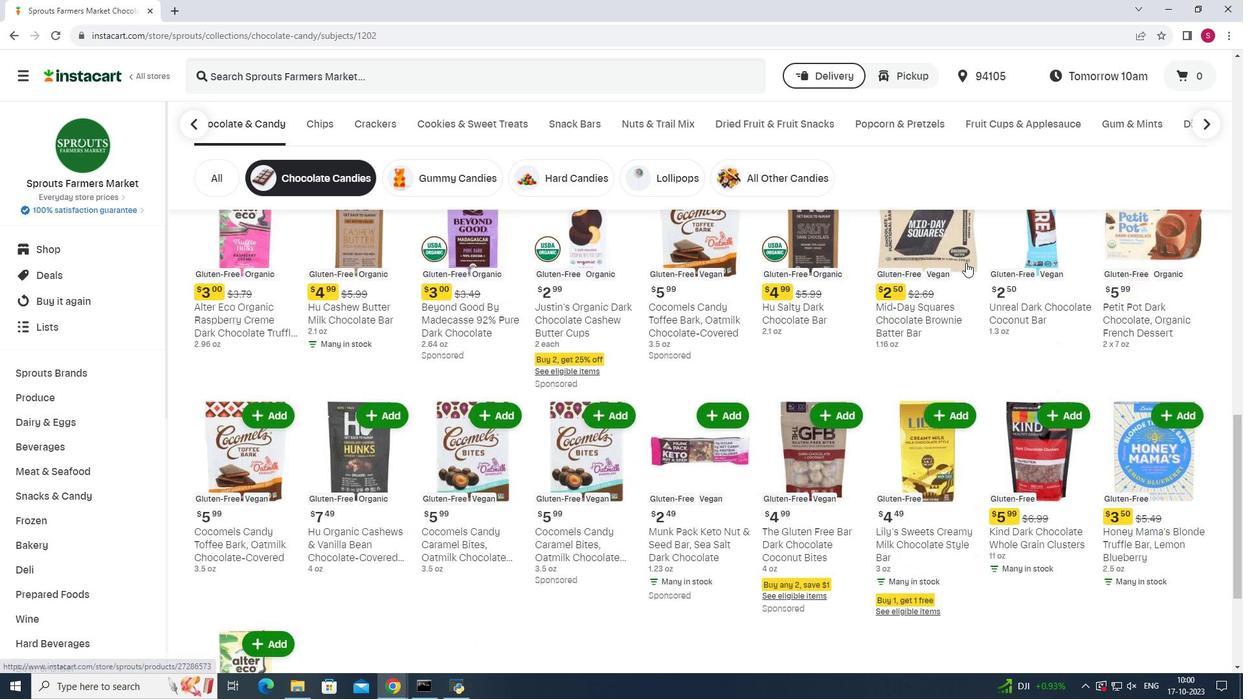 
Action: Mouse scrolled (966, 262) with delta (0, 0)
Screenshot: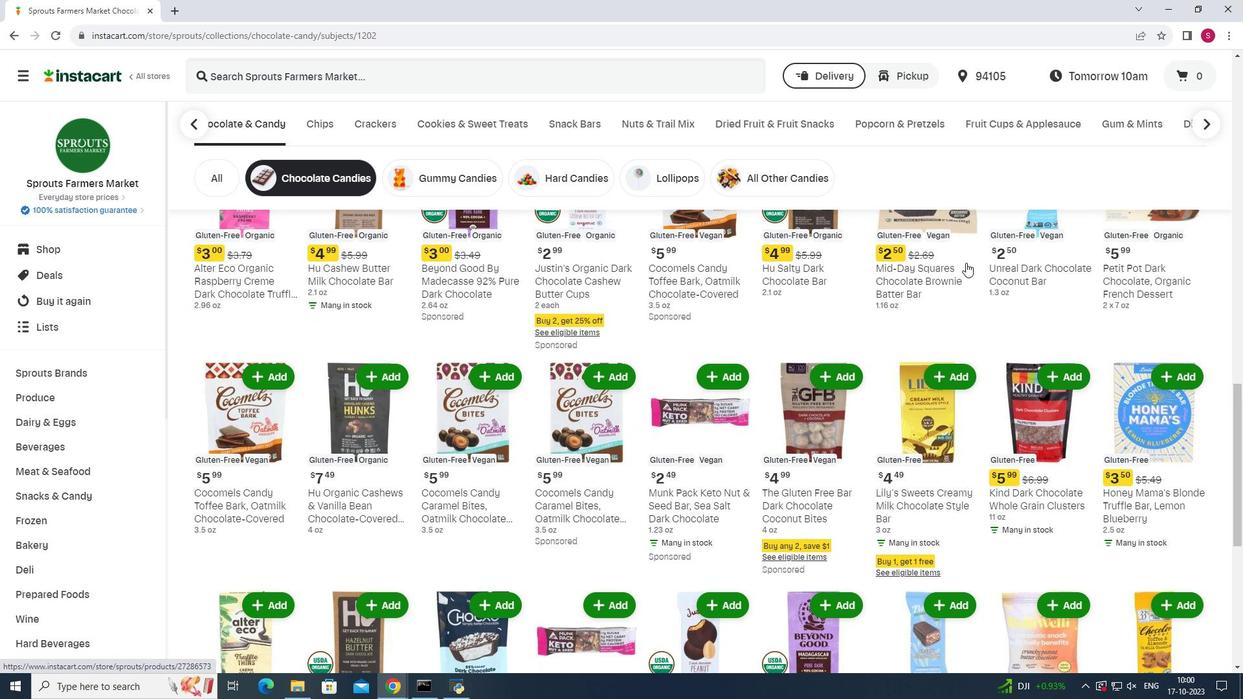 
Action: Mouse scrolled (966, 262) with delta (0, 0)
Screenshot: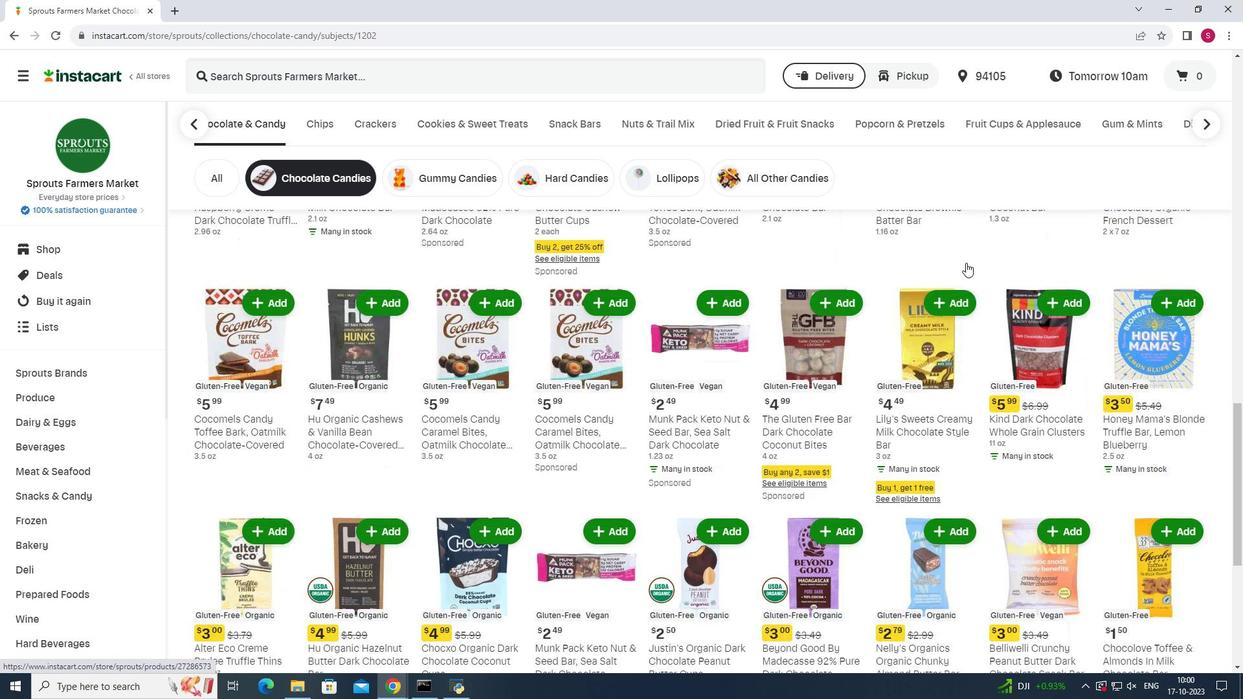 
Action: Mouse scrolled (966, 262) with delta (0, 0)
Screenshot: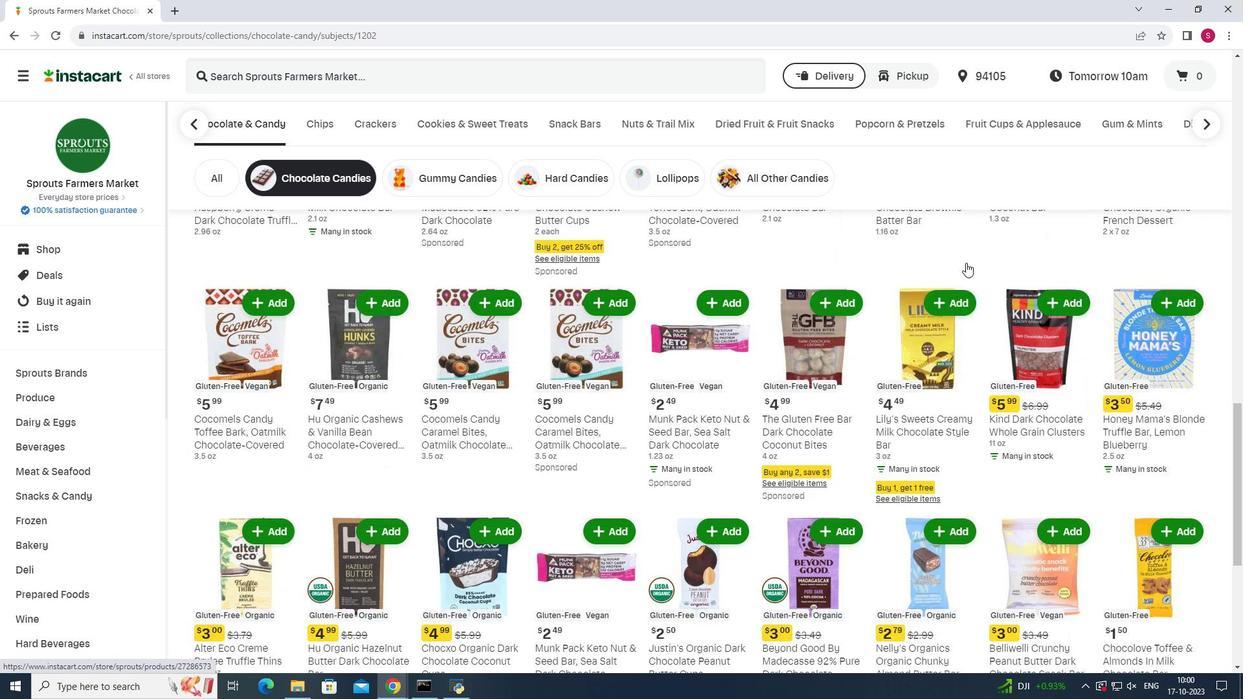 
Action: Mouse scrolled (966, 262) with delta (0, 0)
Screenshot: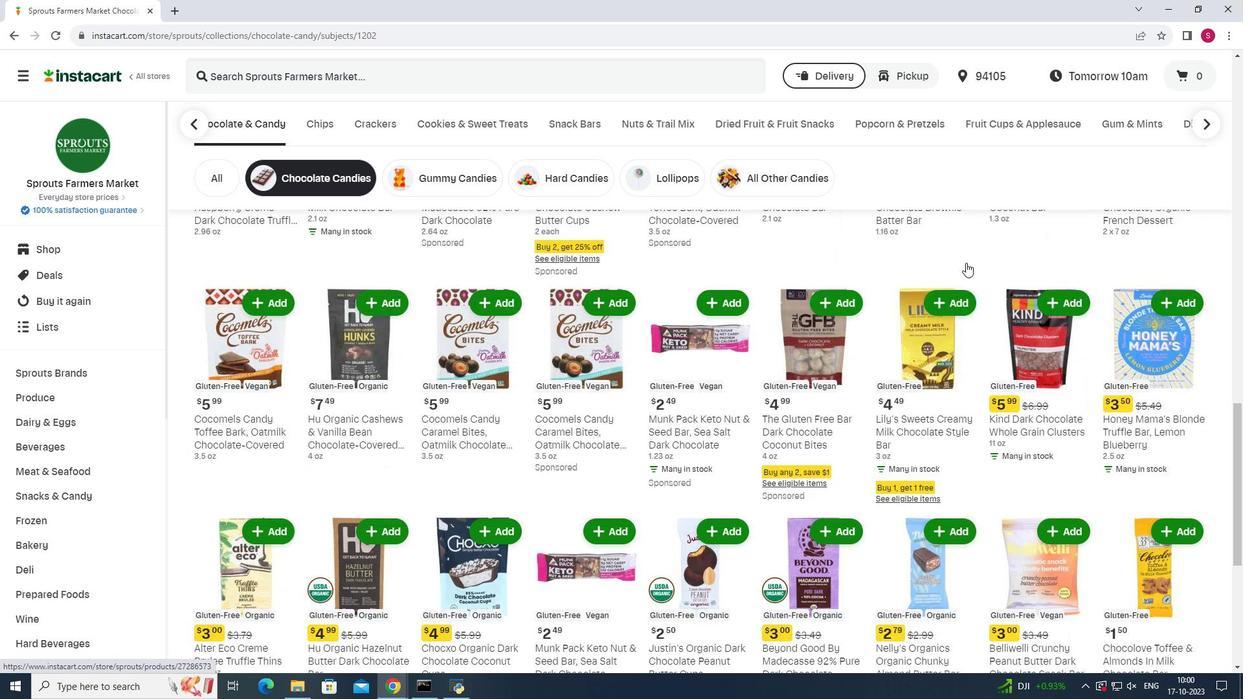 
Action: Mouse scrolled (966, 262) with delta (0, 0)
Screenshot: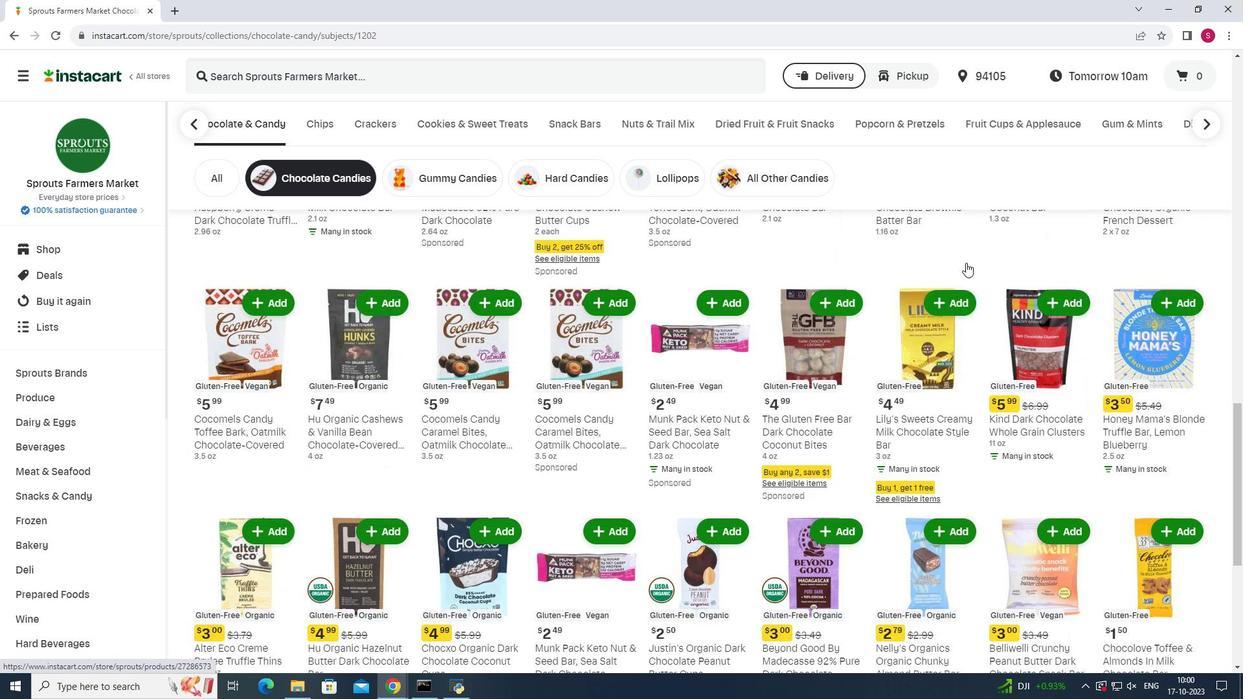 
Action: Mouse scrolled (966, 262) with delta (0, 0)
Screenshot: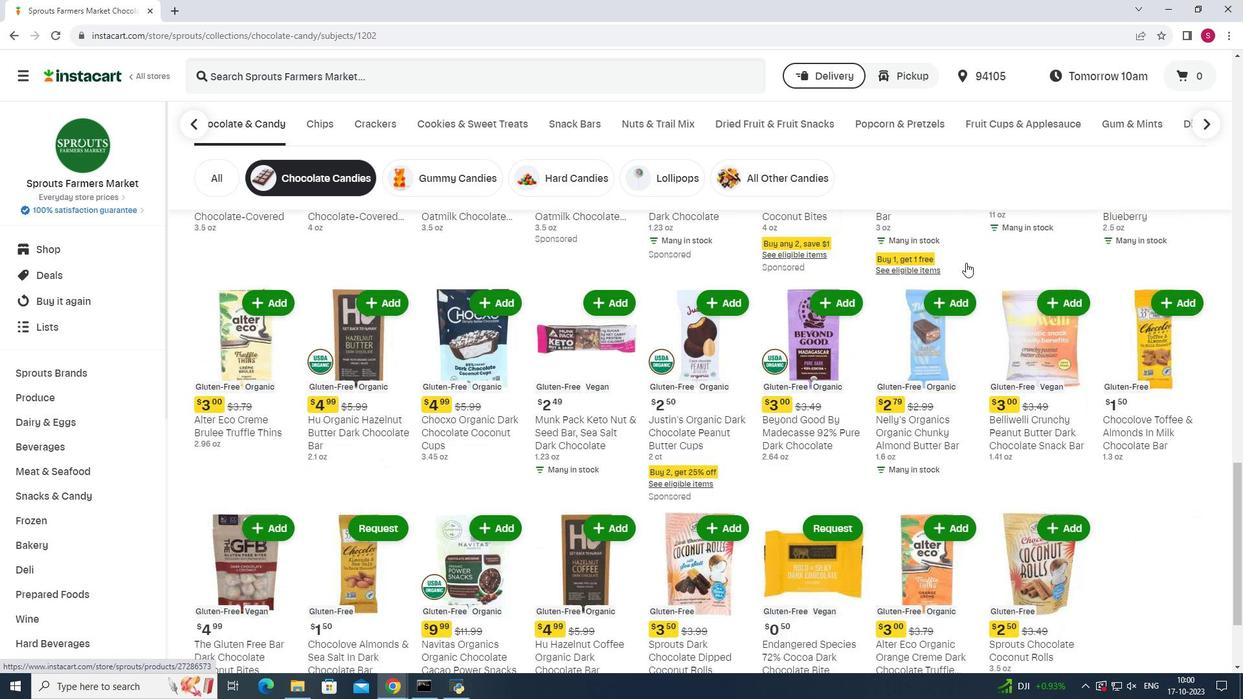
Action: Mouse scrolled (966, 262) with delta (0, 0)
Screenshot: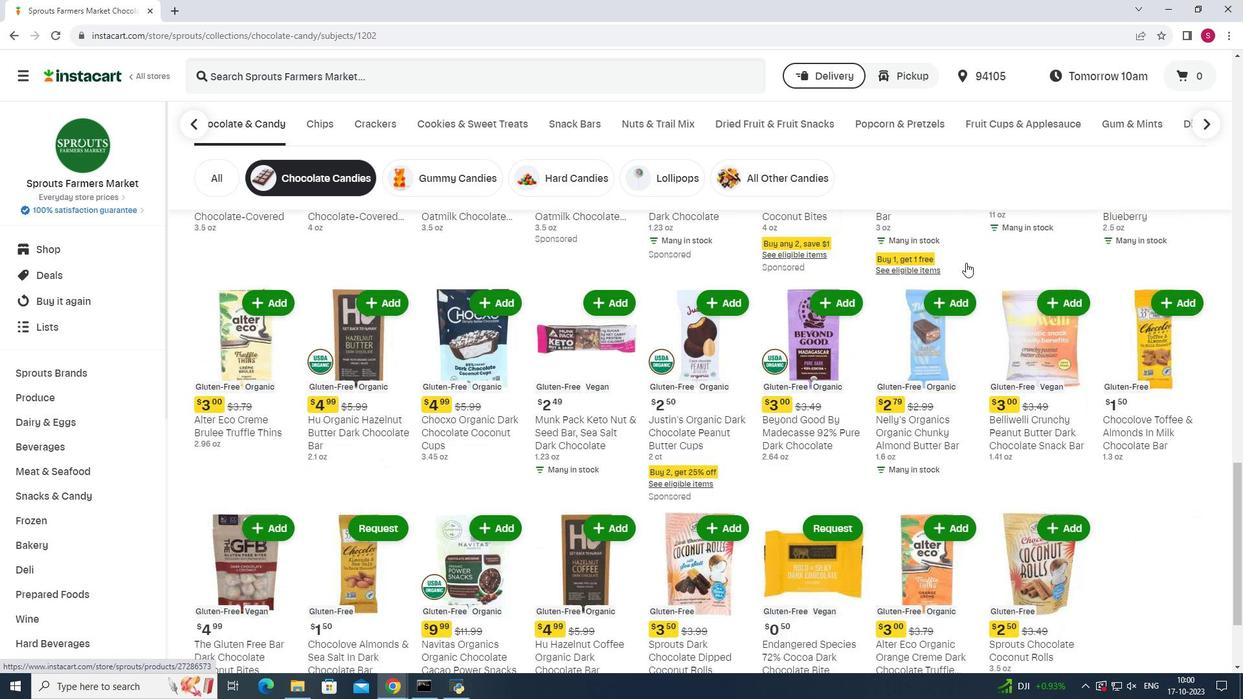 
Action: Mouse scrolled (966, 262) with delta (0, 0)
Screenshot: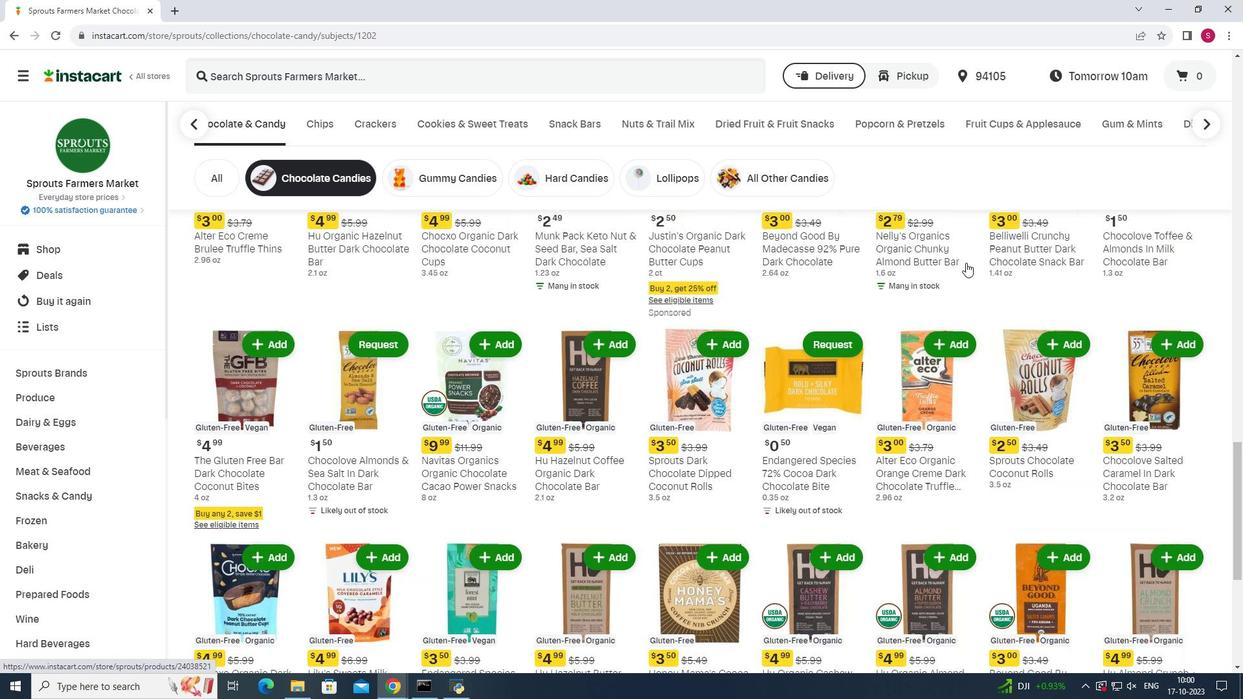 
Action: Mouse scrolled (966, 262) with delta (0, 0)
Screenshot: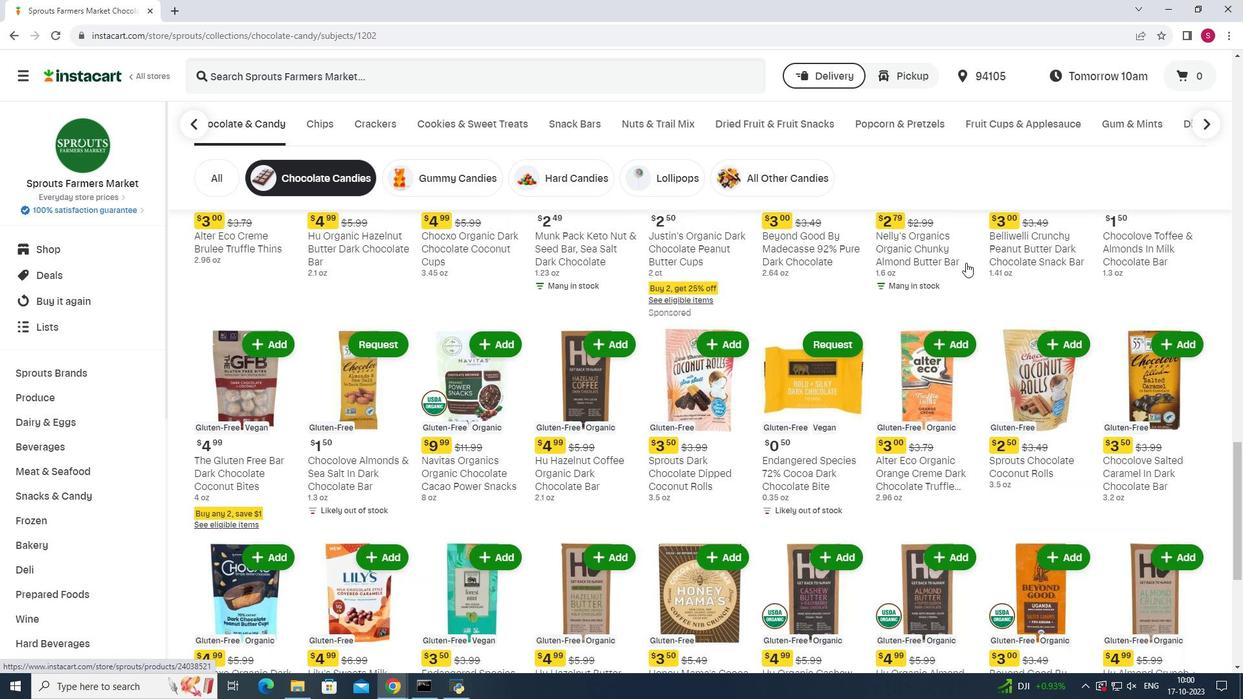 
Action: Mouse scrolled (966, 262) with delta (0, 0)
Screenshot: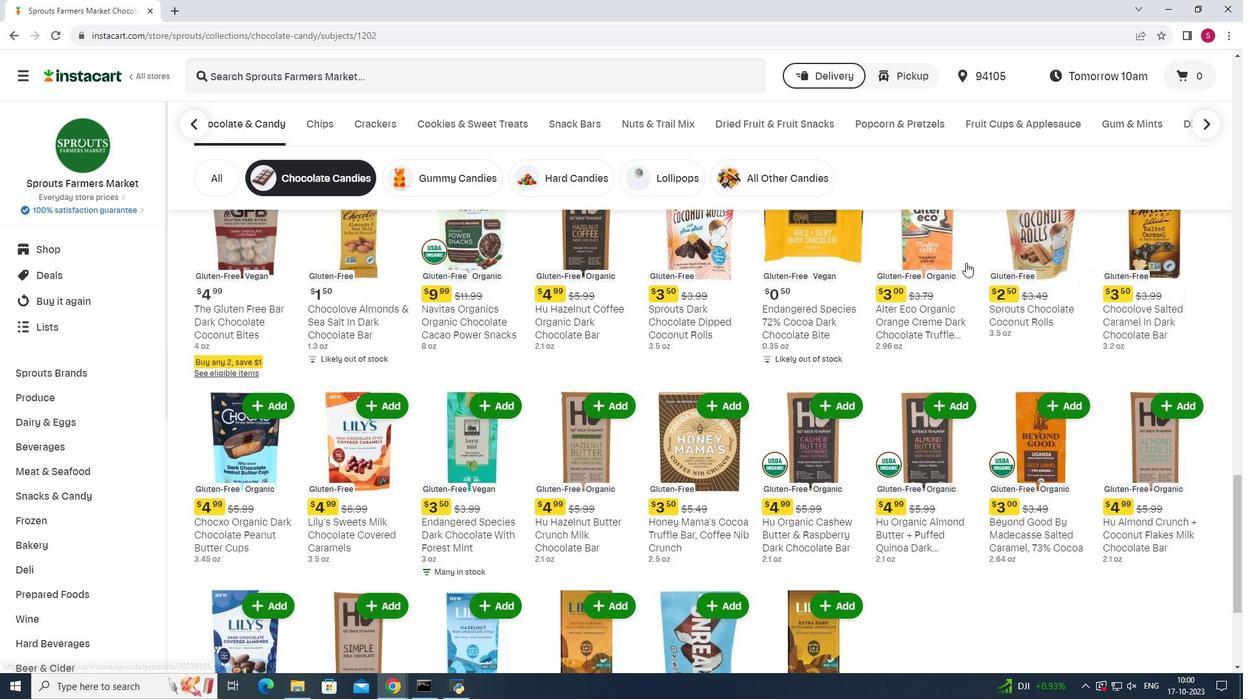 
Action: Mouse scrolled (966, 262) with delta (0, 0)
Screenshot: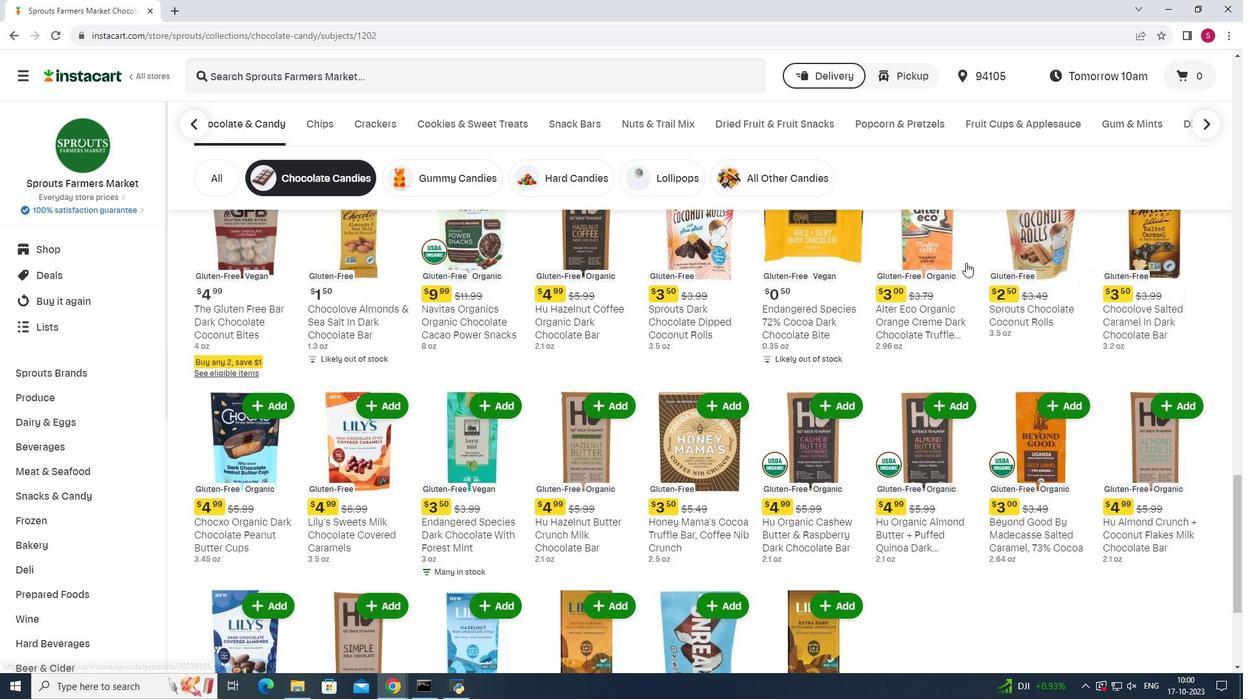 
Action: Mouse scrolled (966, 262) with delta (0, 0)
Screenshot: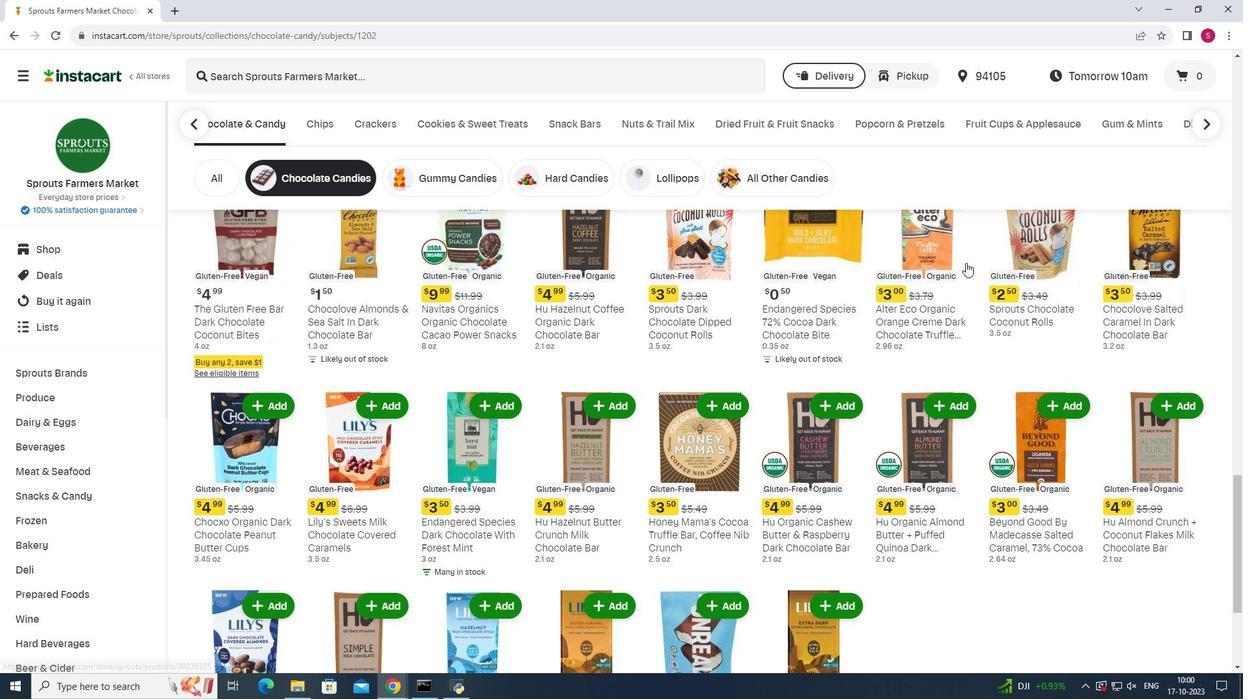 
Action: Mouse scrolled (966, 262) with delta (0, 0)
Screenshot: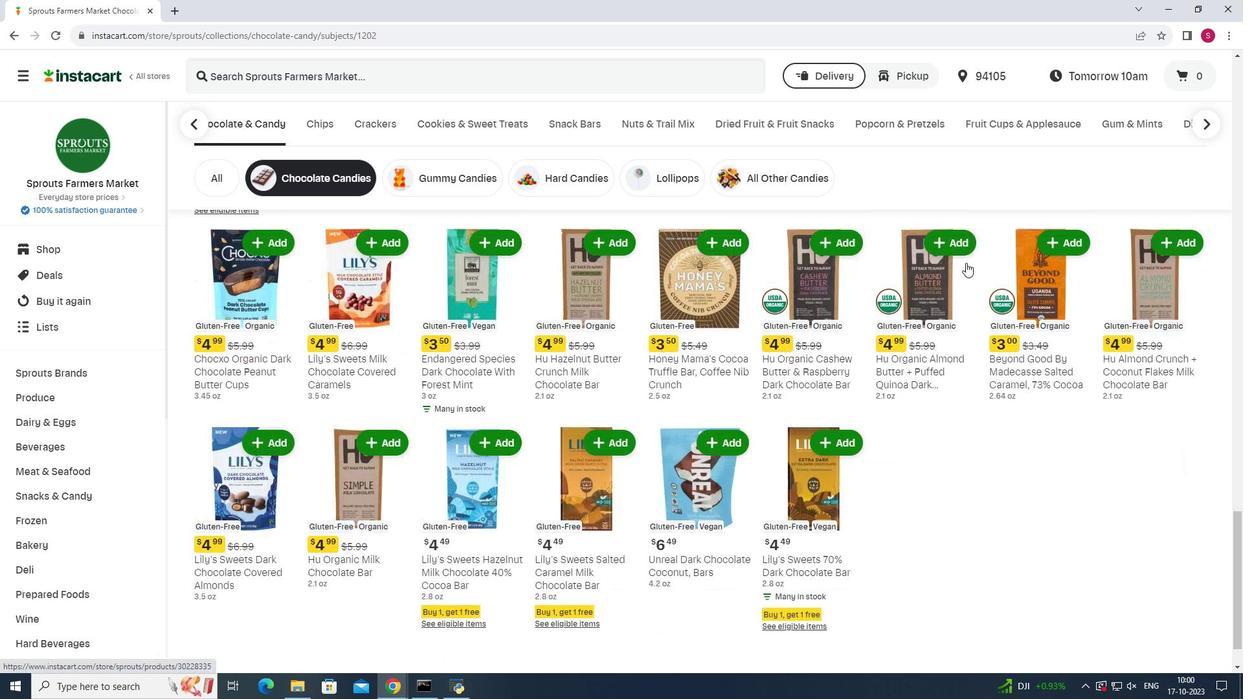 
Action: Mouse scrolled (966, 262) with delta (0, 0)
Screenshot: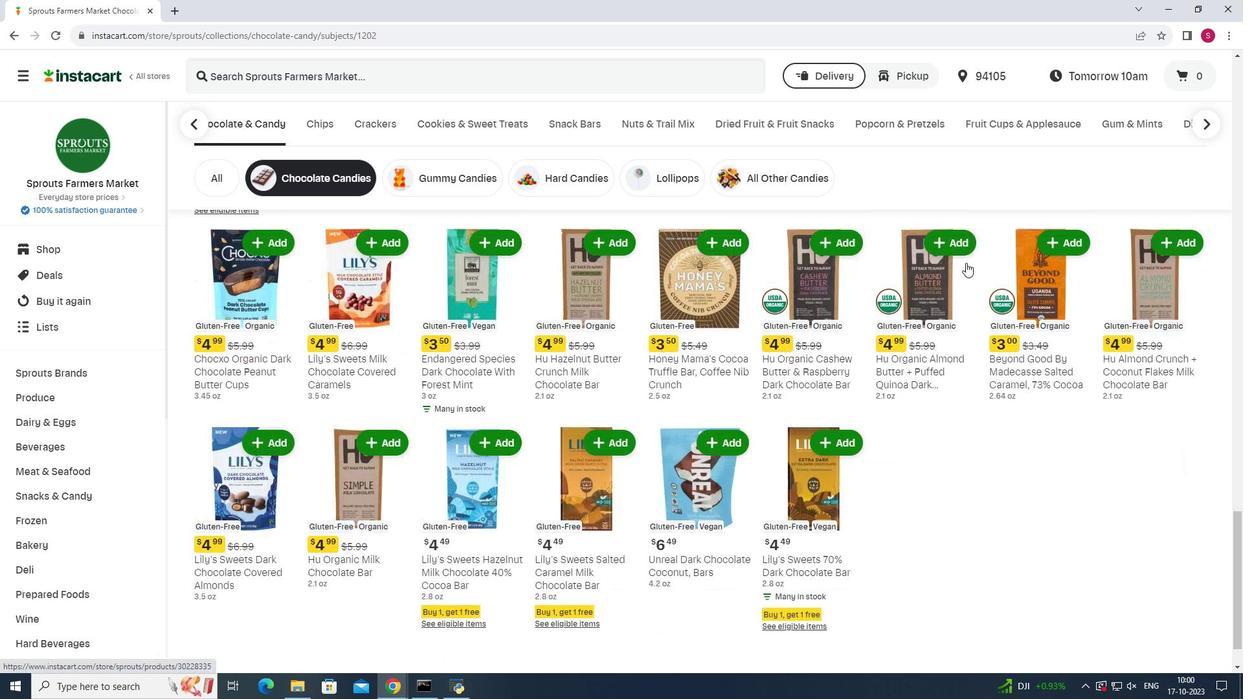 
Action: Mouse scrolled (966, 262) with delta (0, 0)
Screenshot: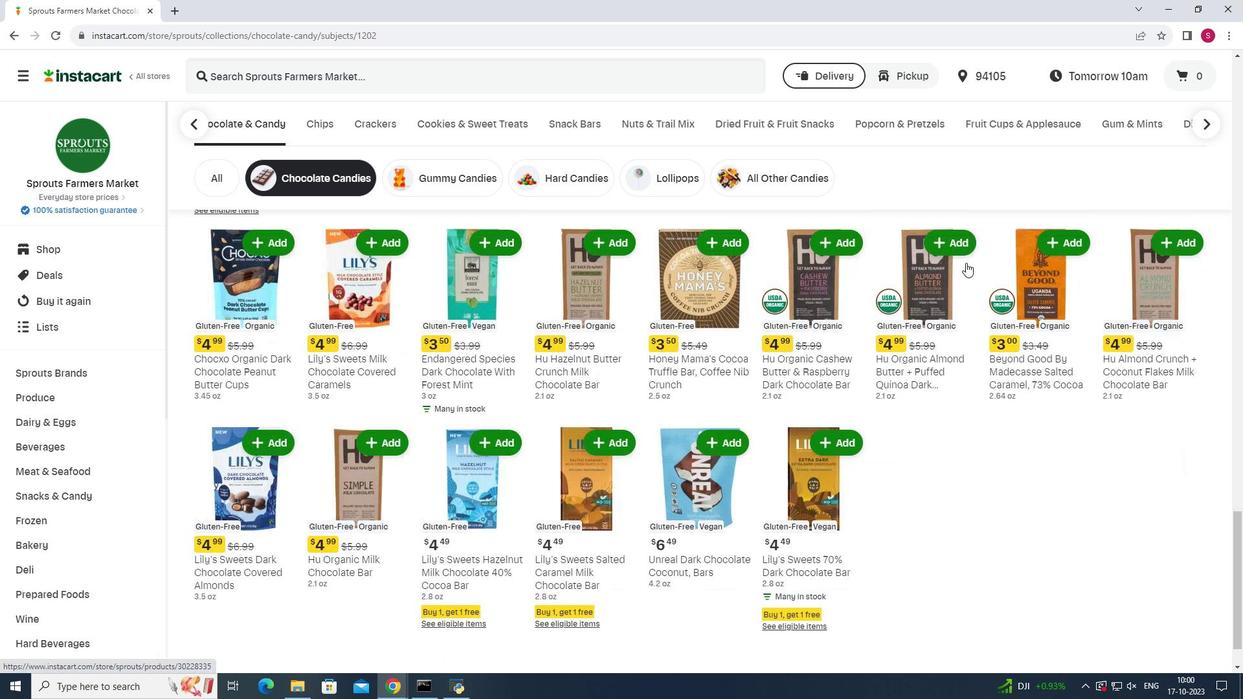 
Action: Mouse scrolled (966, 262) with delta (0, 0)
Screenshot: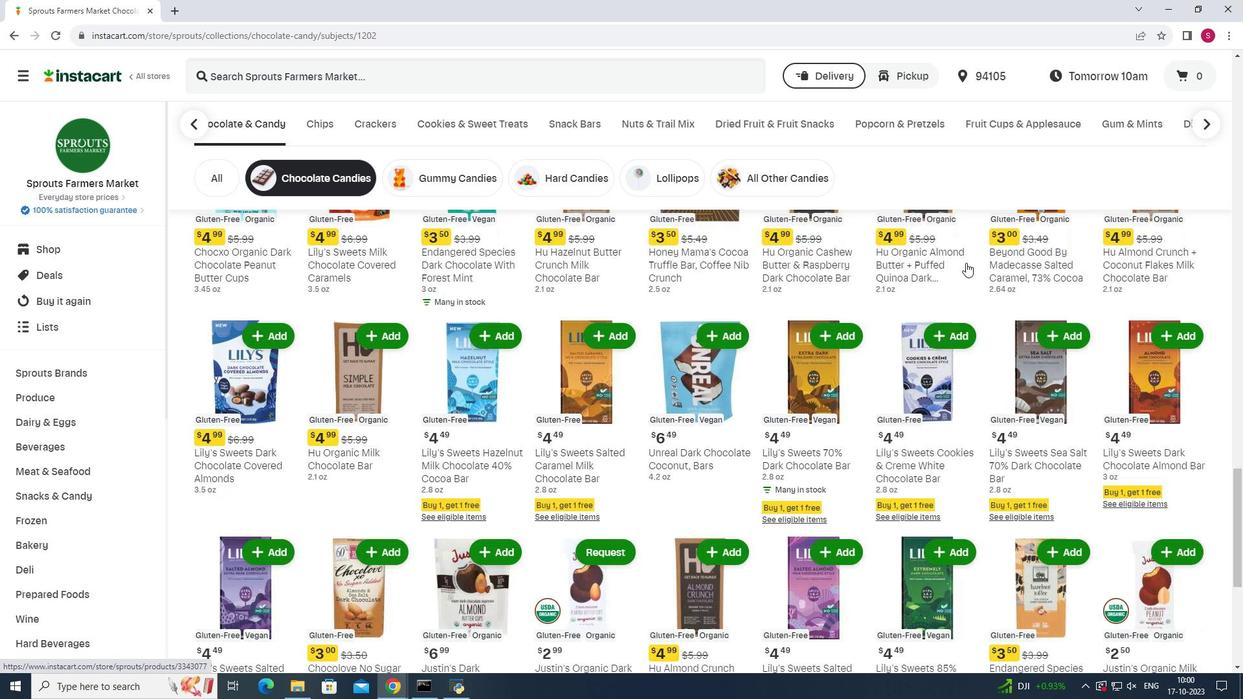 
Action: Mouse scrolled (966, 262) with delta (0, 0)
Screenshot: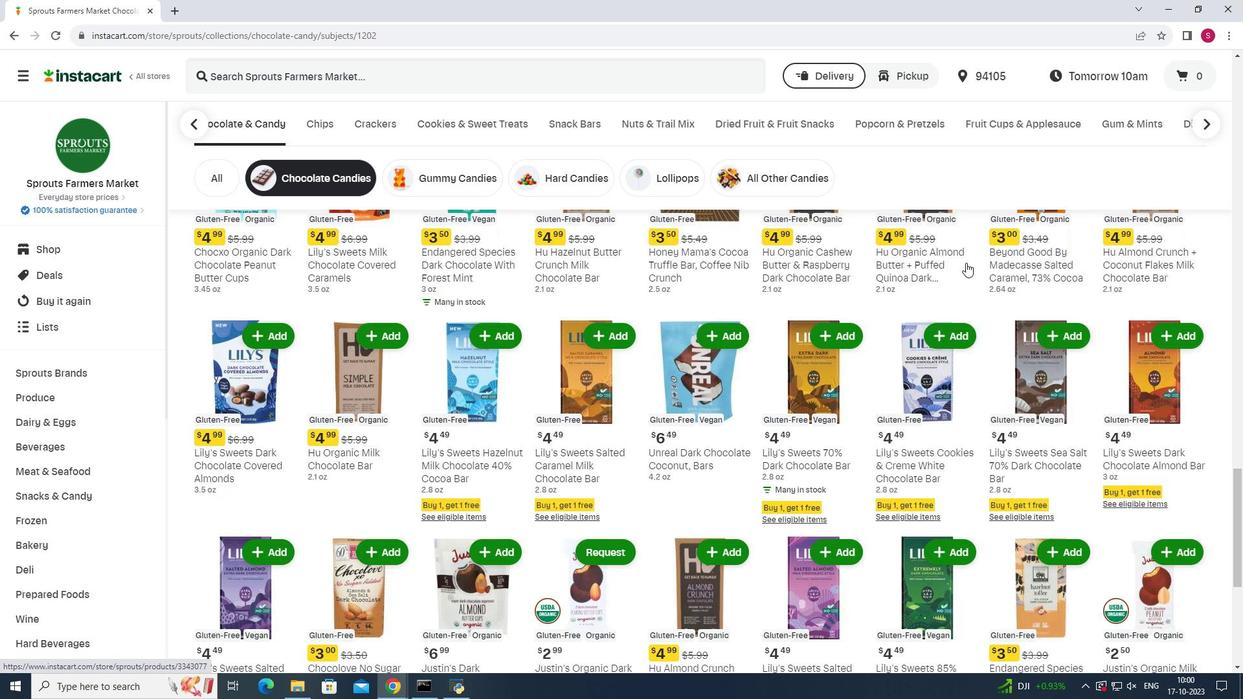 
Action: Mouse scrolled (966, 262) with delta (0, 0)
Screenshot: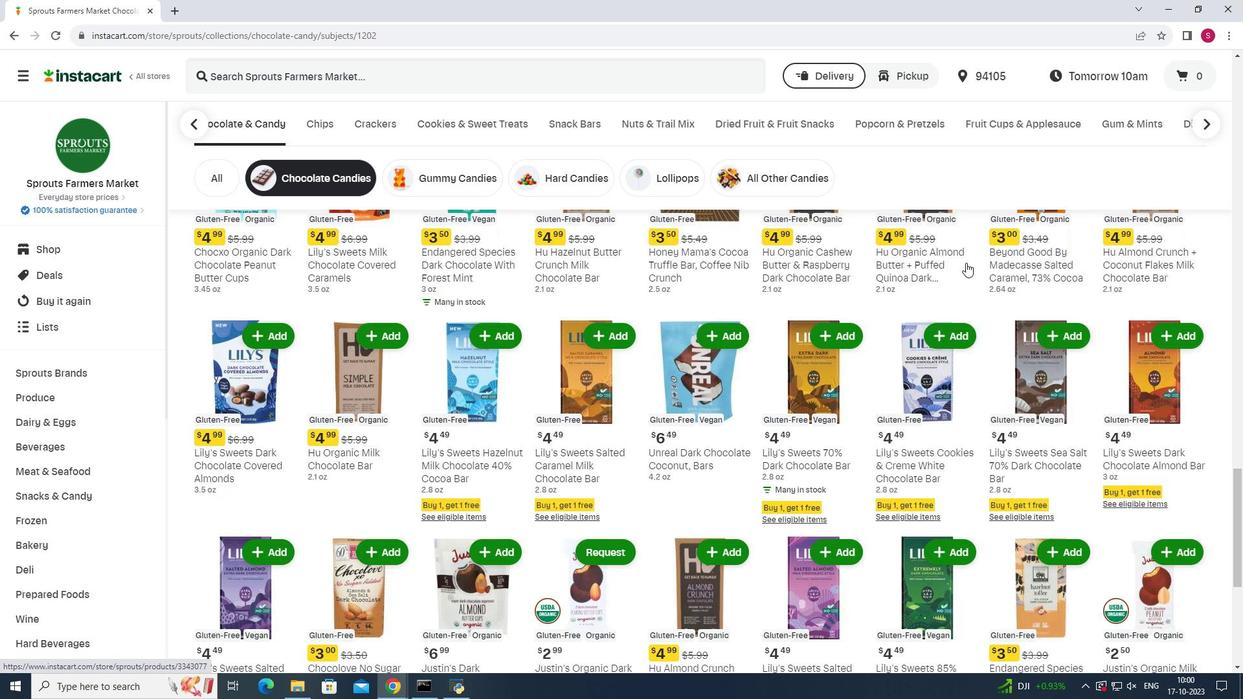 
Action: Mouse scrolled (966, 262) with delta (0, 0)
Screenshot: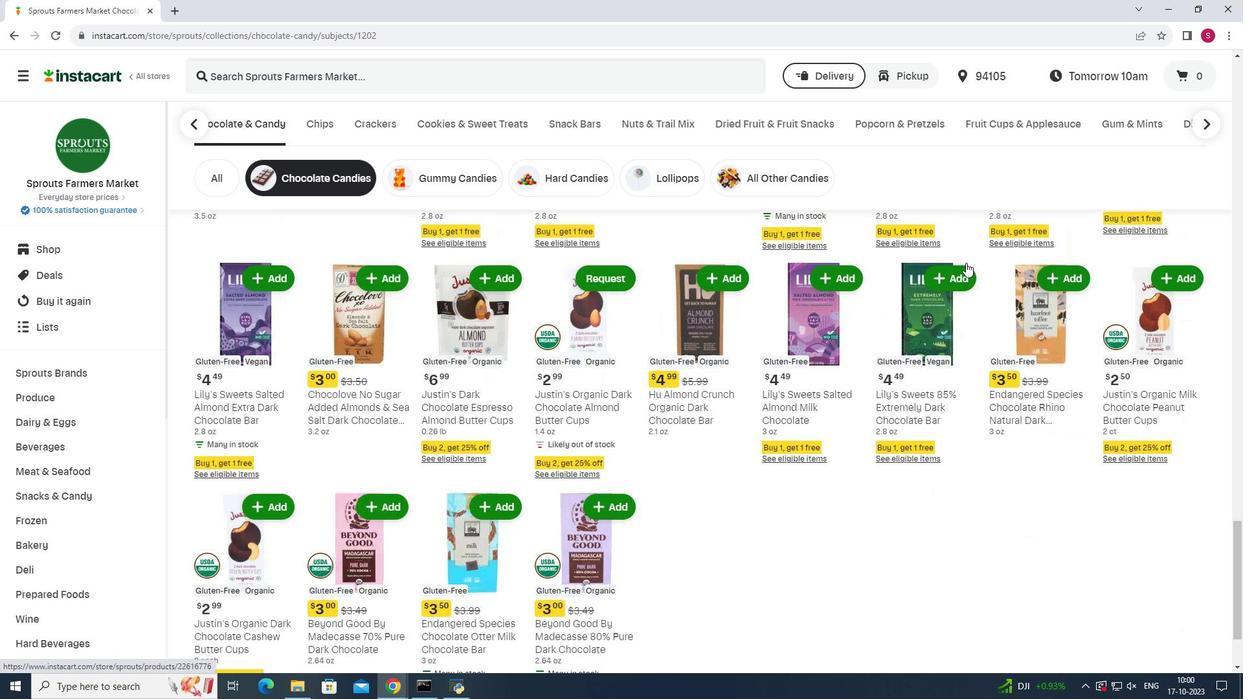 
Action: Mouse scrolled (966, 262) with delta (0, 0)
Screenshot: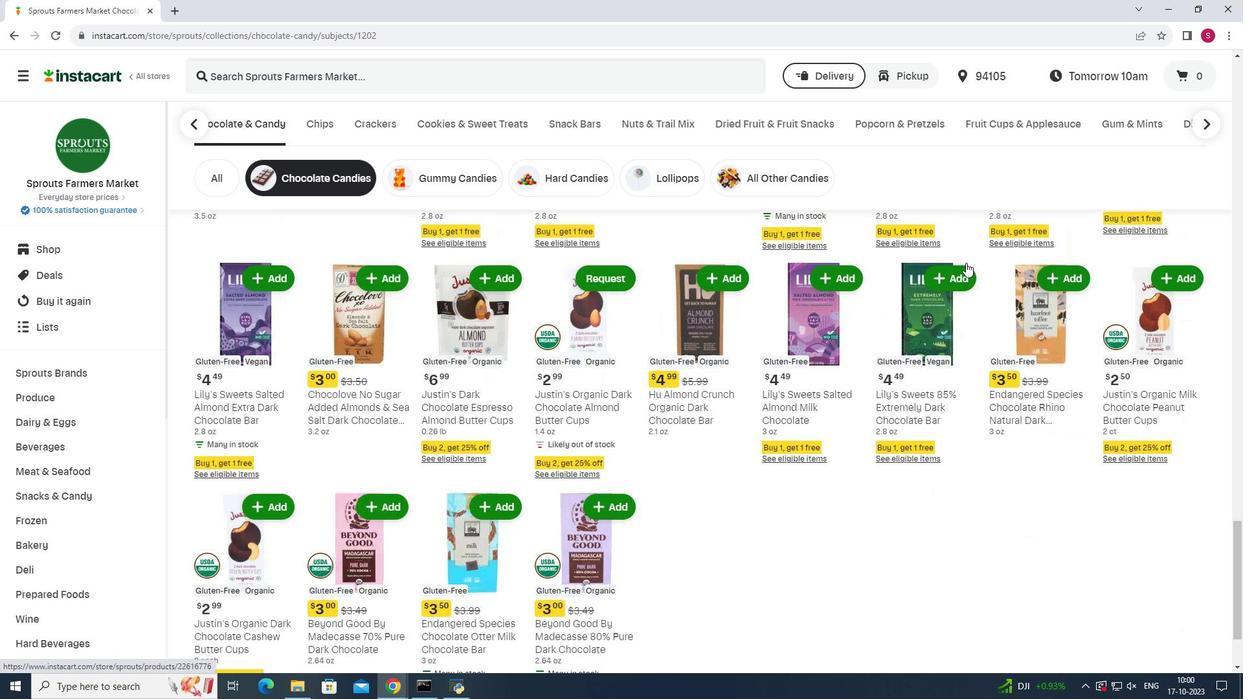 
Action: Mouse scrolled (966, 262) with delta (0, 0)
Screenshot: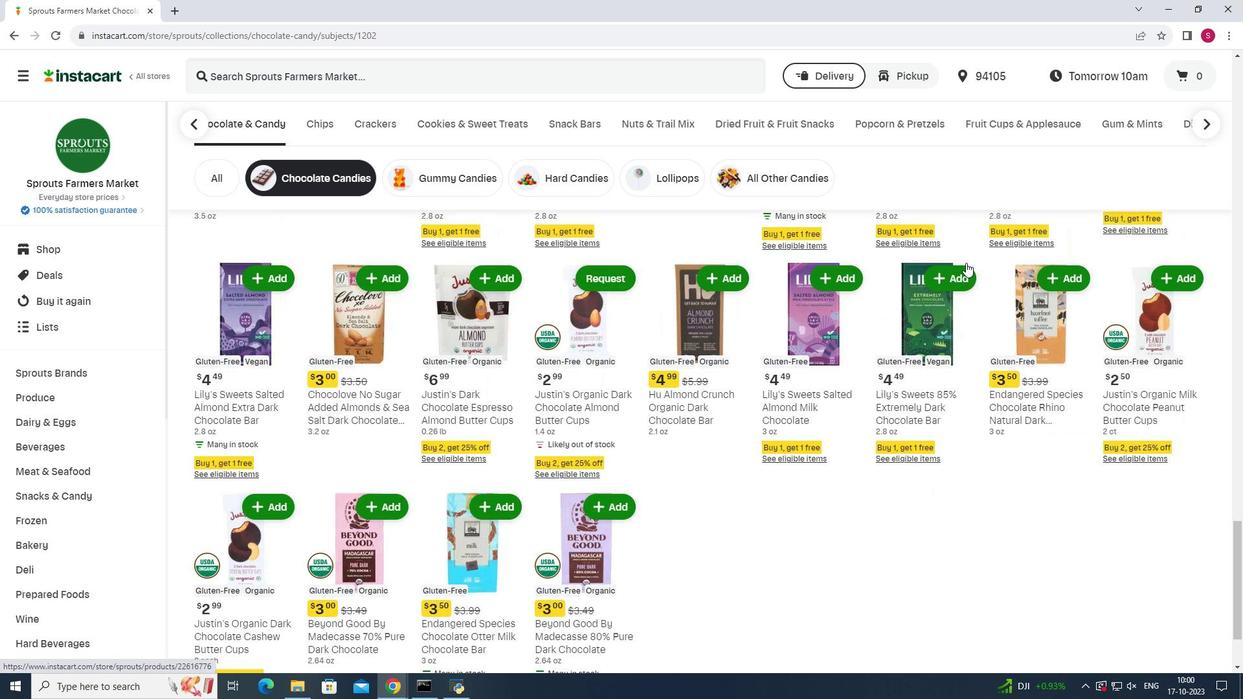 
Action: Mouse scrolled (966, 262) with delta (0, 0)
Screenshot: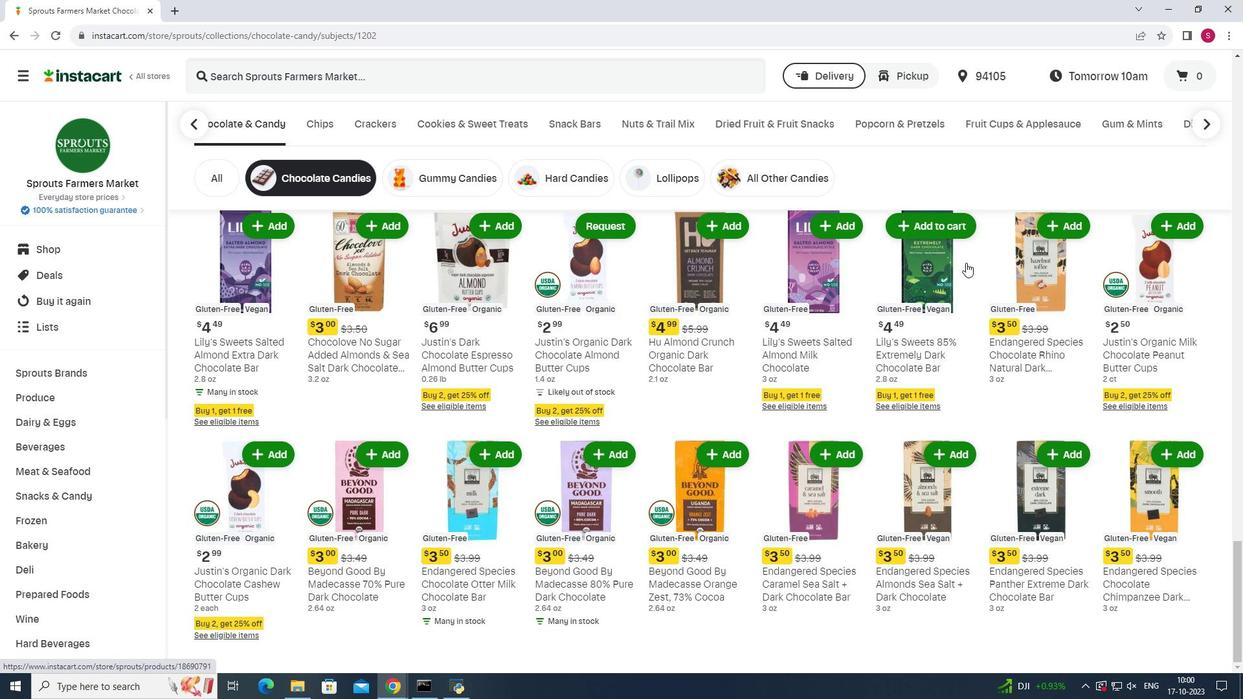 
Action: Mouse scrolled (966, 262) with delta (0, 0)
Screenshot: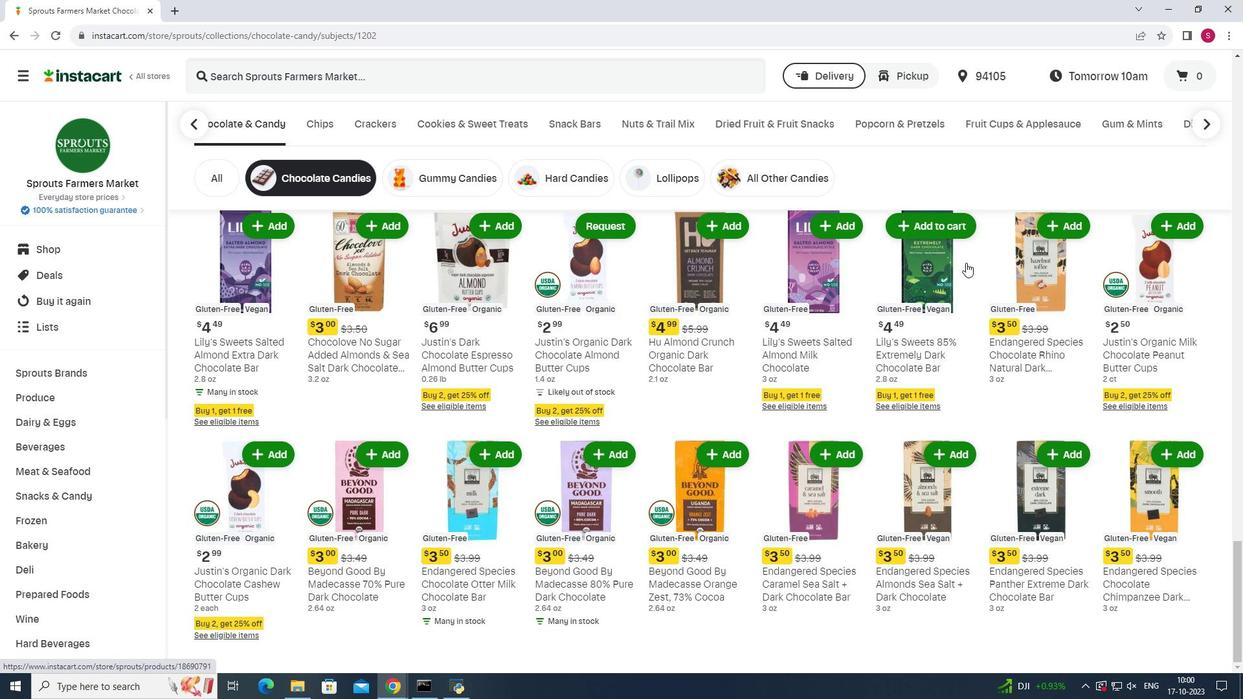 
Action: Mouse scrolled (966, 262) with delta (0, 0)
Screenshot: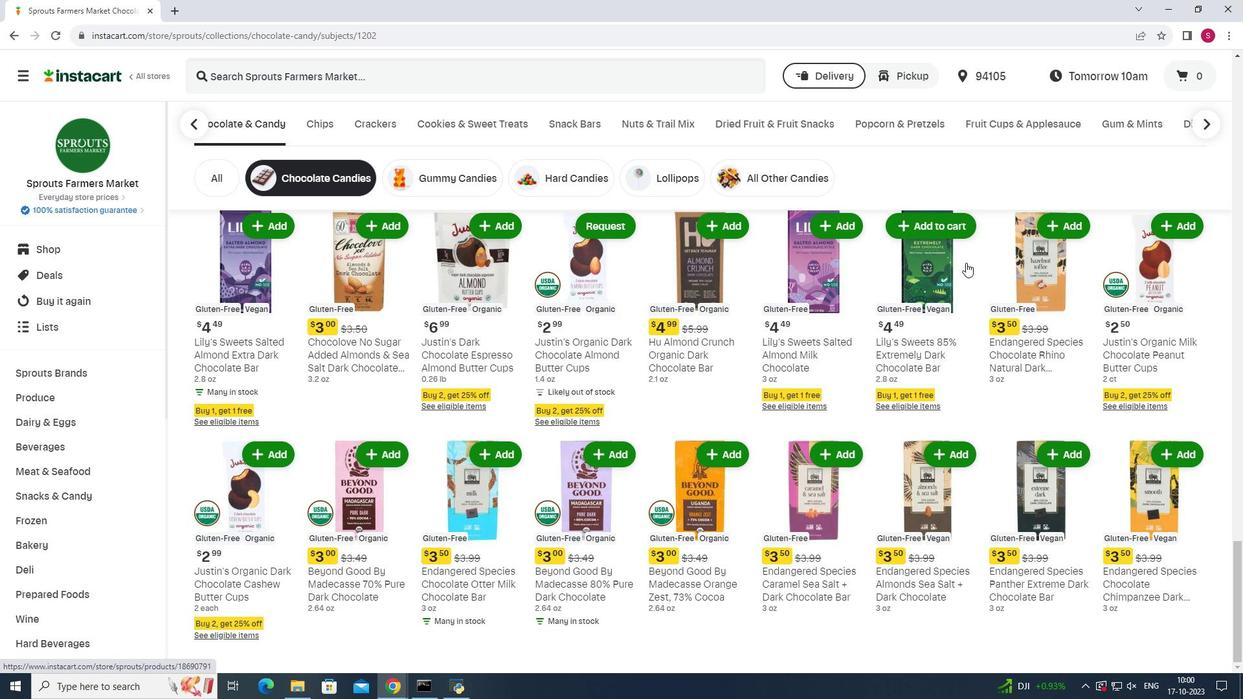 
Action: Mouse scrolled (966, 262) with delta (0, 0)
Screenshot: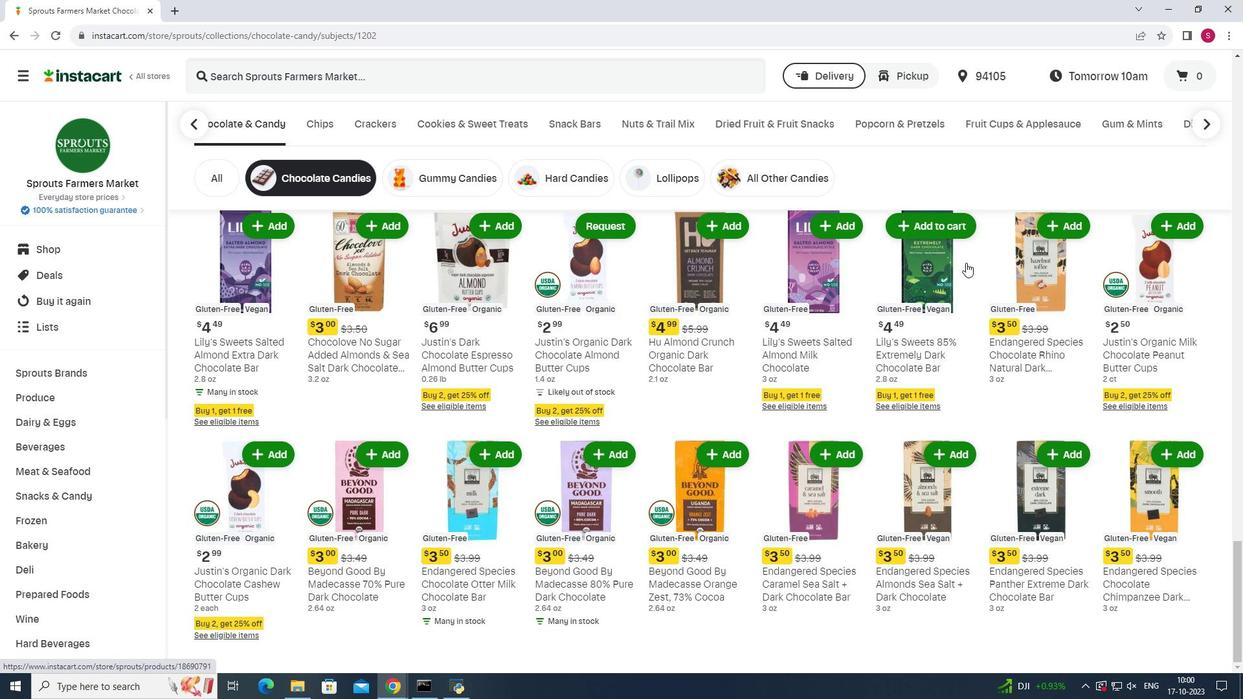 
Action: Mouse scrolled (966, 262) with delta (0, 0)
Screenshot: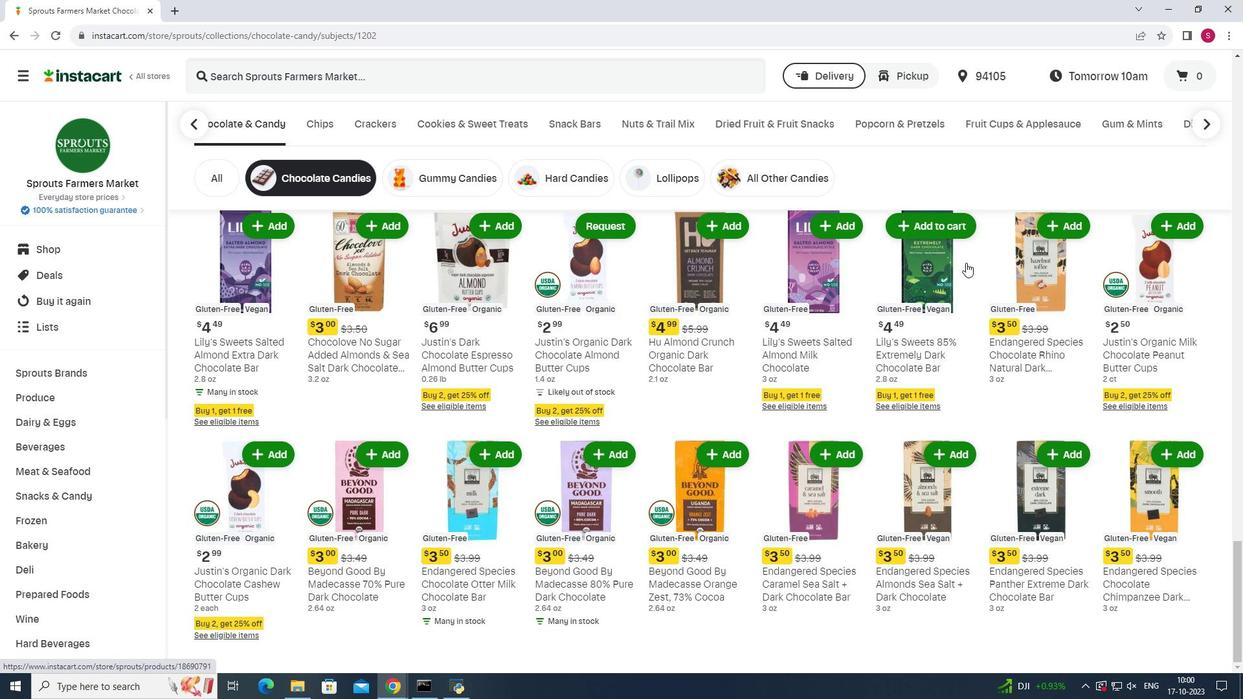 
Action: Mouse scrolled (966, 262) with delta (0, 0)
Screenshot: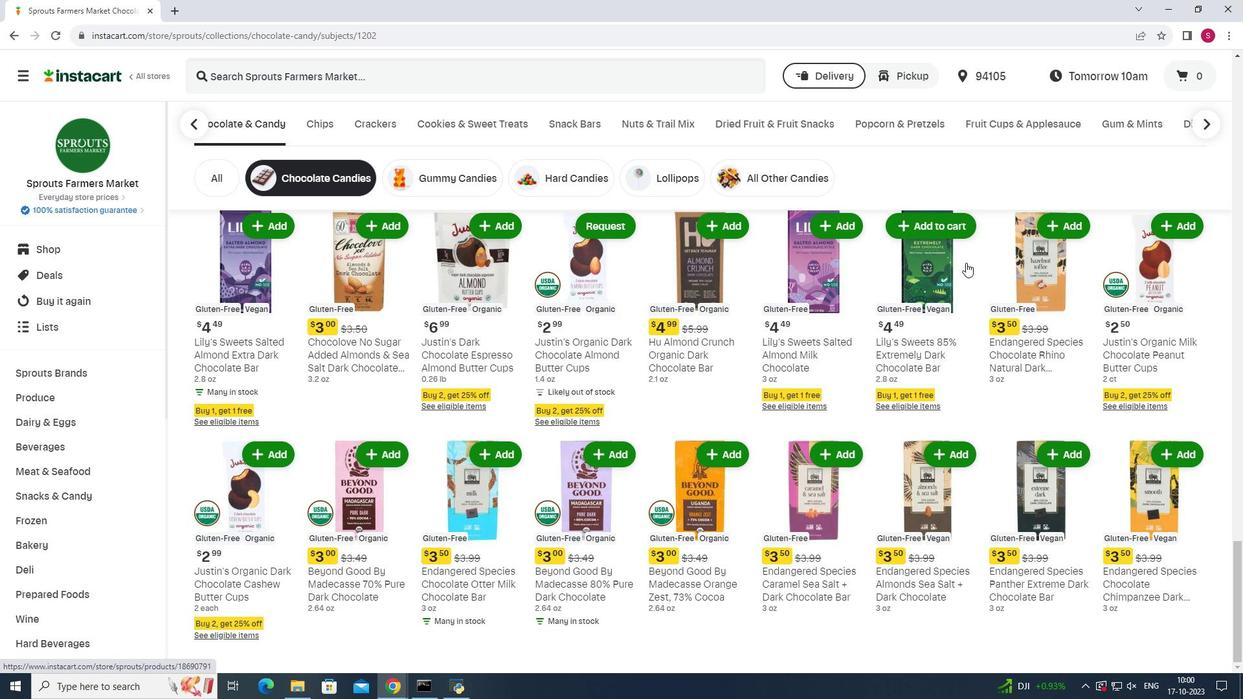 
Action: Mouse scrolled (966, 262) with delta (0, 0)
Screenshot: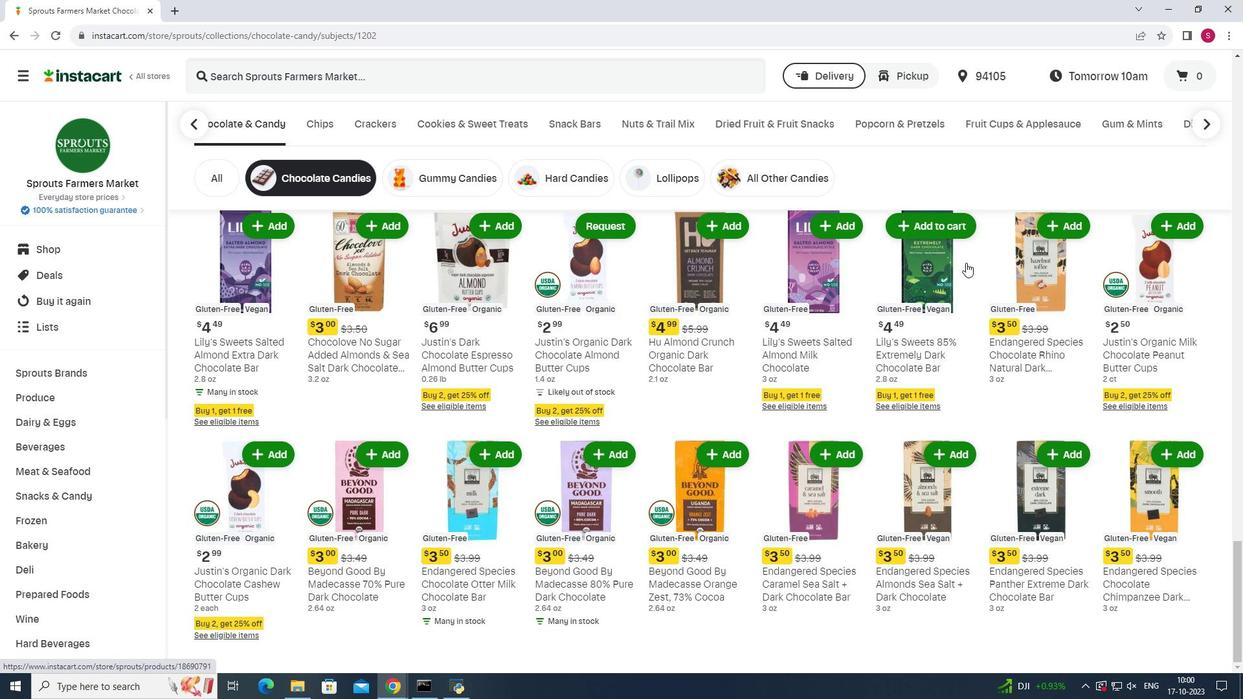 
Action: Mouse scrolled (966, 263) with delta (0, 0)
Screenshot: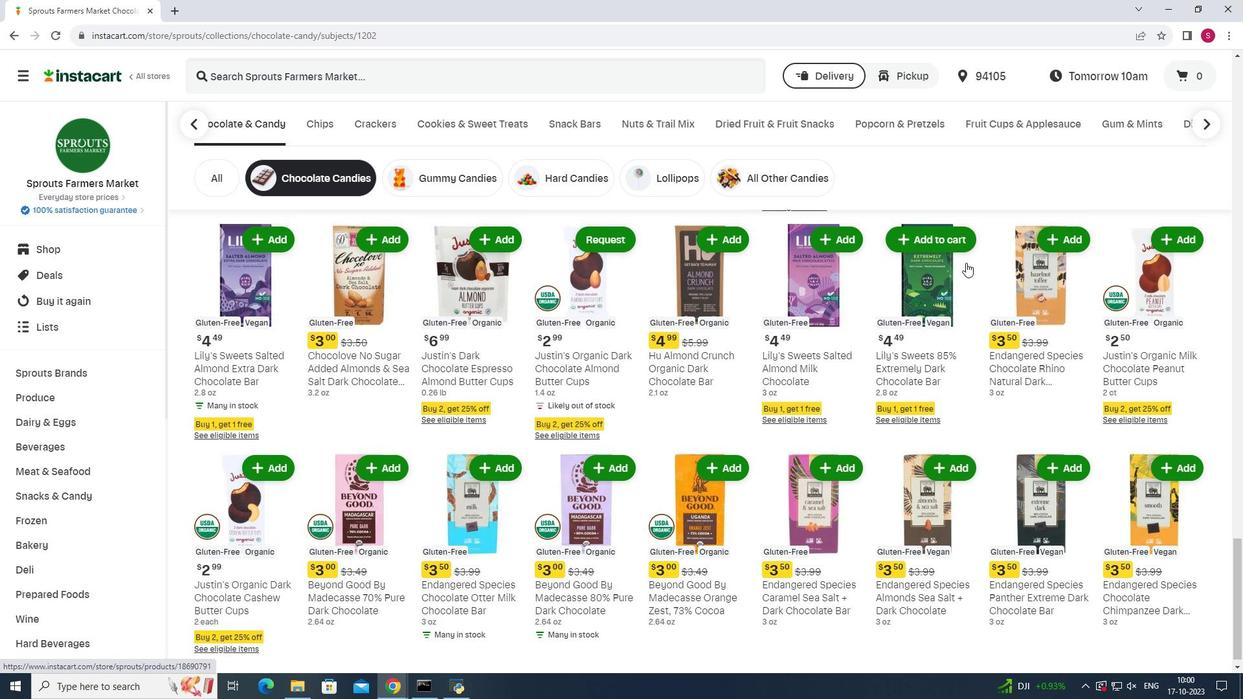 
Action: Mouse scrolled (966, 263) with delta (0, 0)
Screenshot: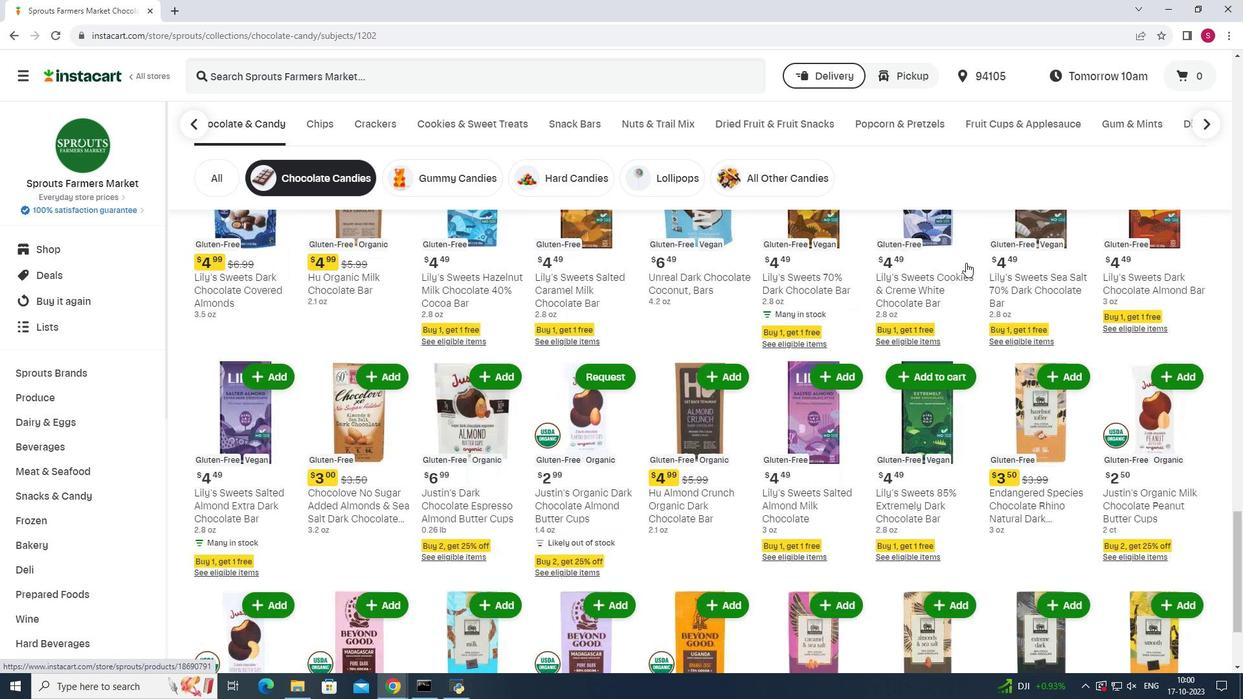 
Action: Mouse scrolled (966, 263) with delta (0, 0)
Screenshot: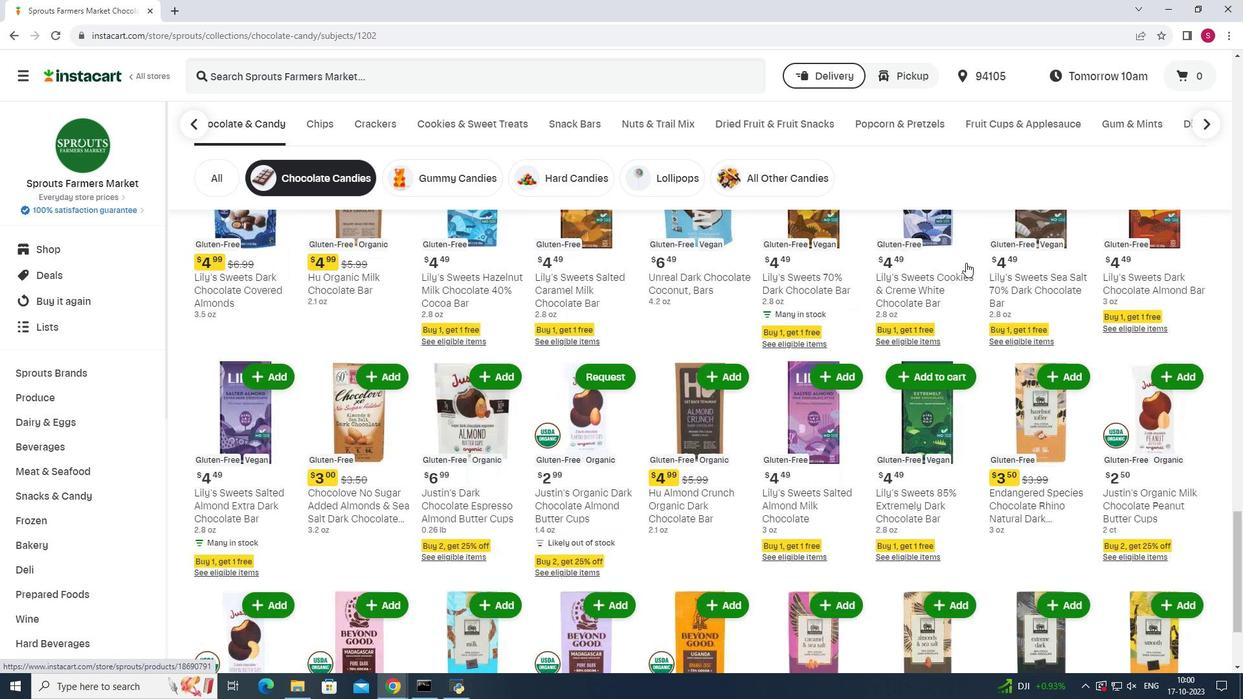 
Action: Mouse scrolled (966, 263) with delta (0, 0)
Screenshot: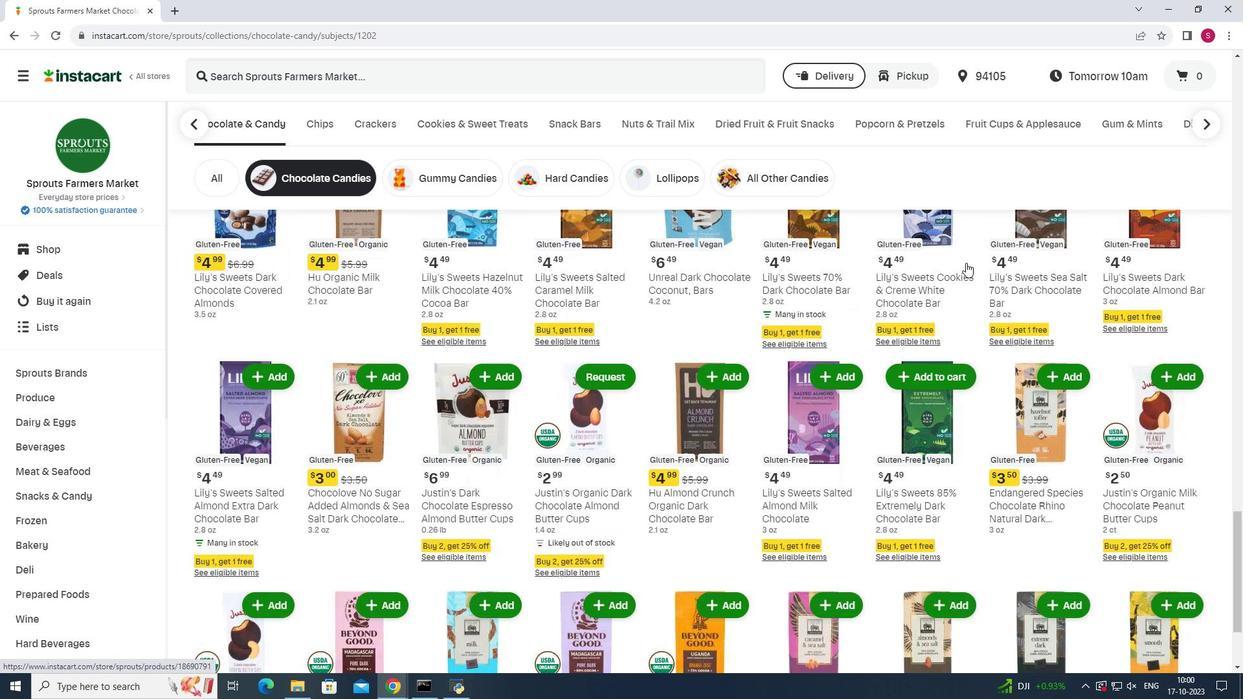 
Action: Mouse scrolled (966, 263) with delta (0, 0)
Screenshot: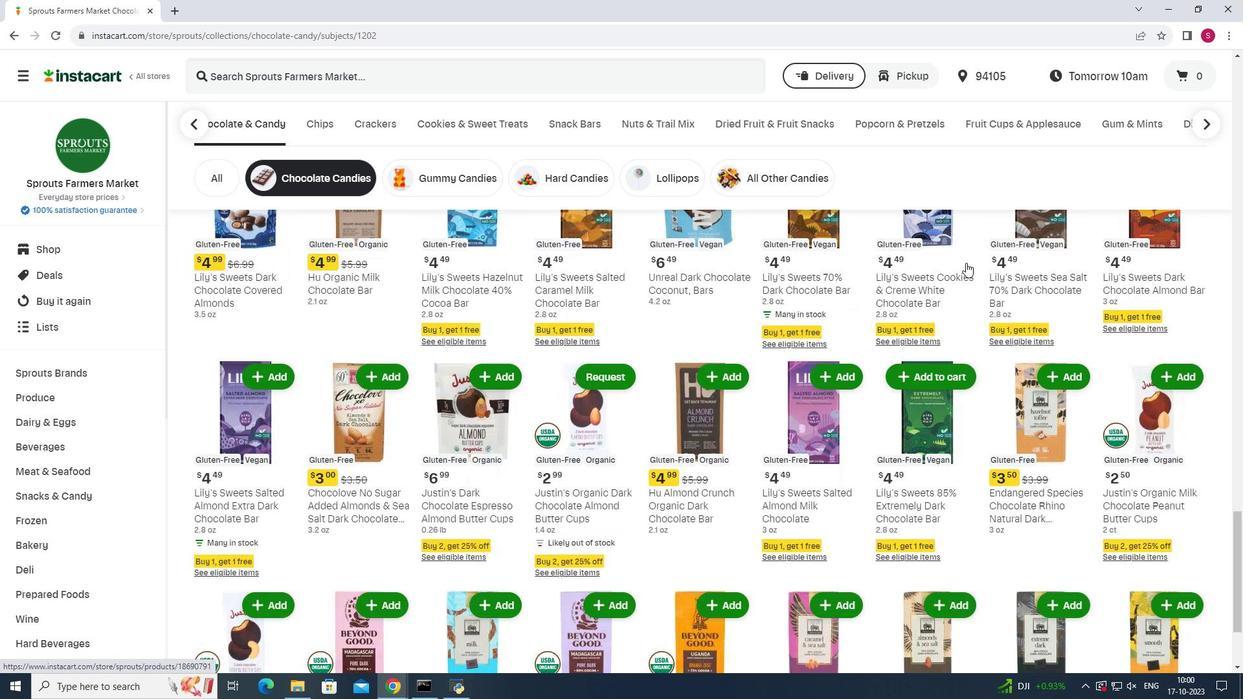 
Action: Mouse scrolled (966, 263) with delta (0, 0)
Screenshot: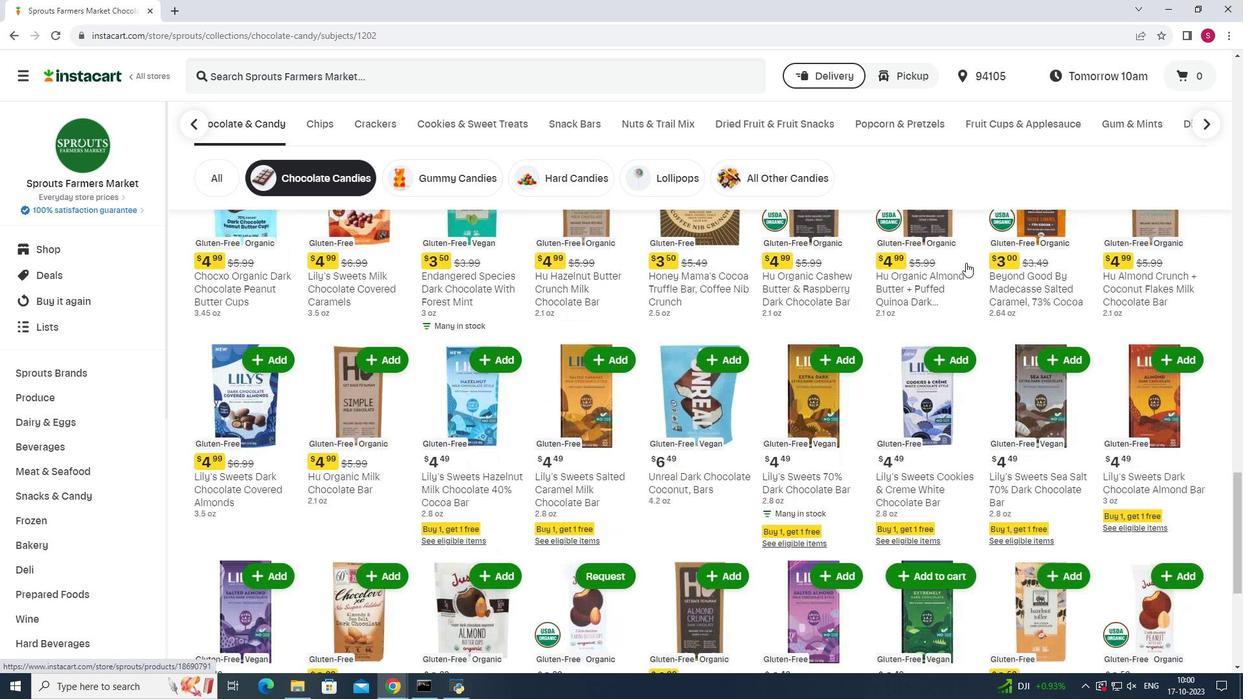 
Action: Mouse scrolled (966, 263) with delta (0, 0)
Screenshot: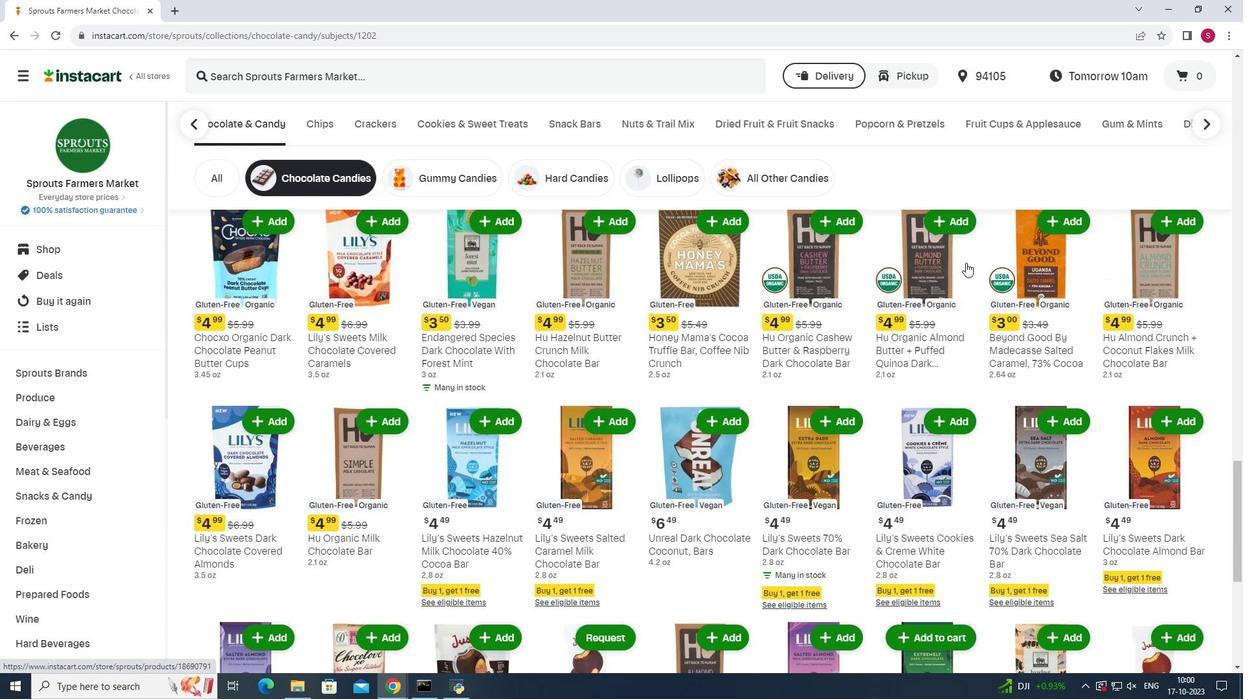 
